 Task: Create a due date automation trigger when advanced on, on the monday after a card is due add dates starting today at 11:00 AM.
Action: Mouse moved to (1256, 106)
Screenshot: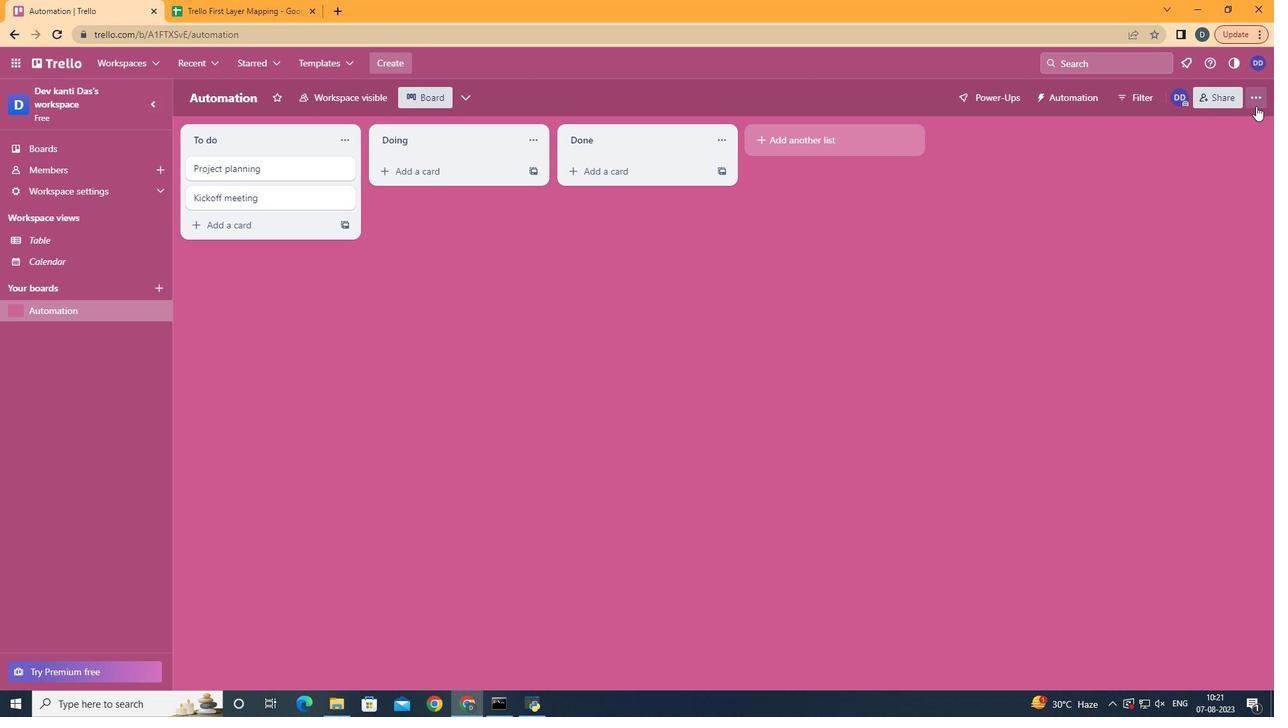 
Action: Mouse pressed left at (1256, 106)
Screenshot: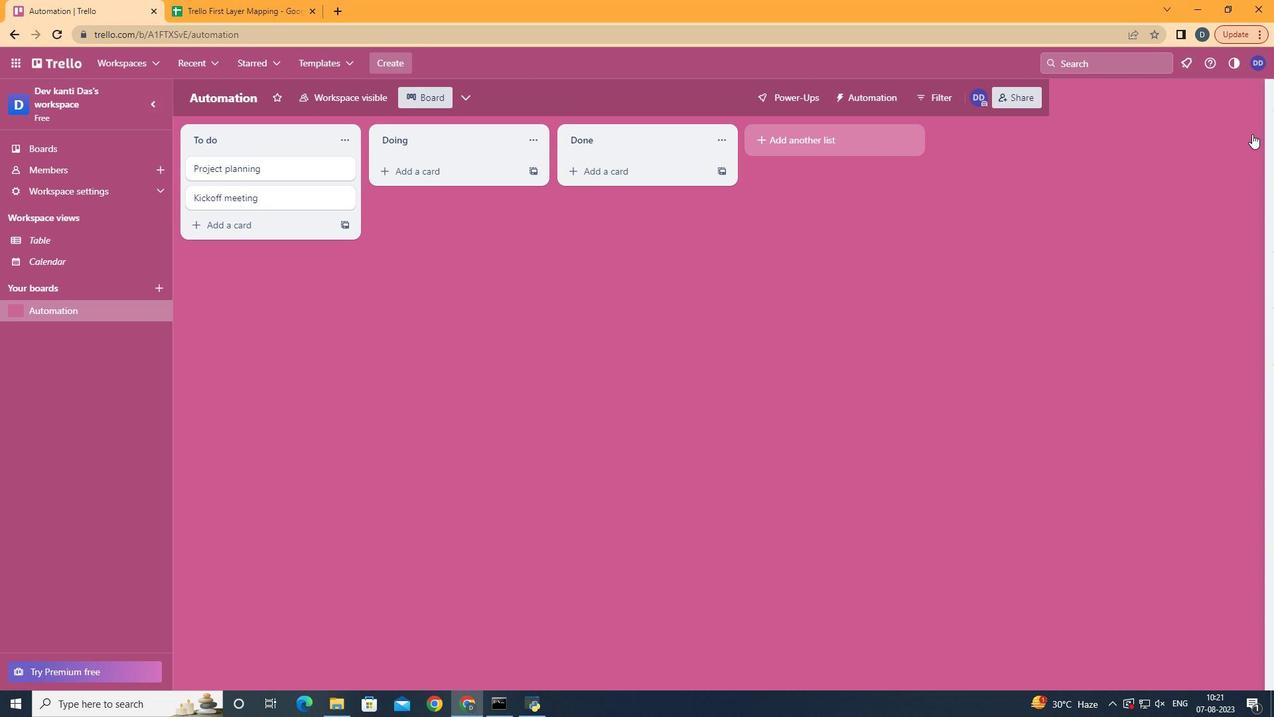 
Action: Mouse moved to (1193, 257)
Screenshot: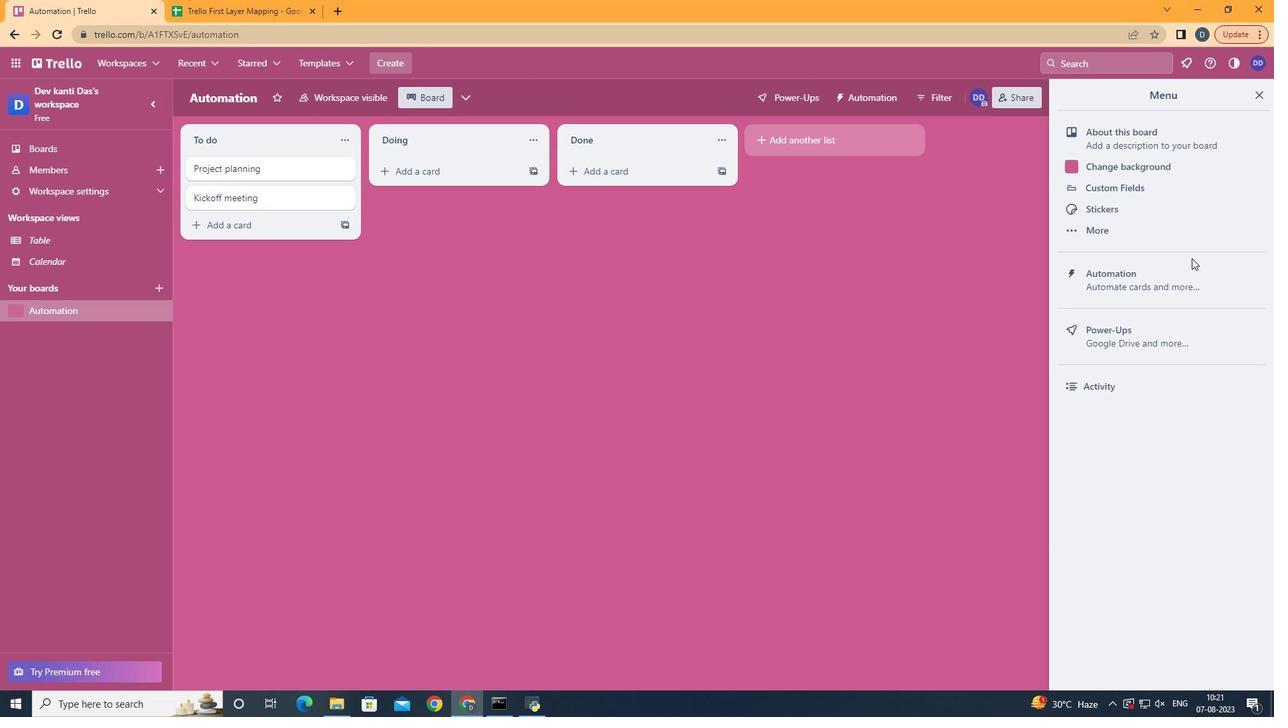 
Action: Mouse pressed left at (1193, 257)
Screenshot: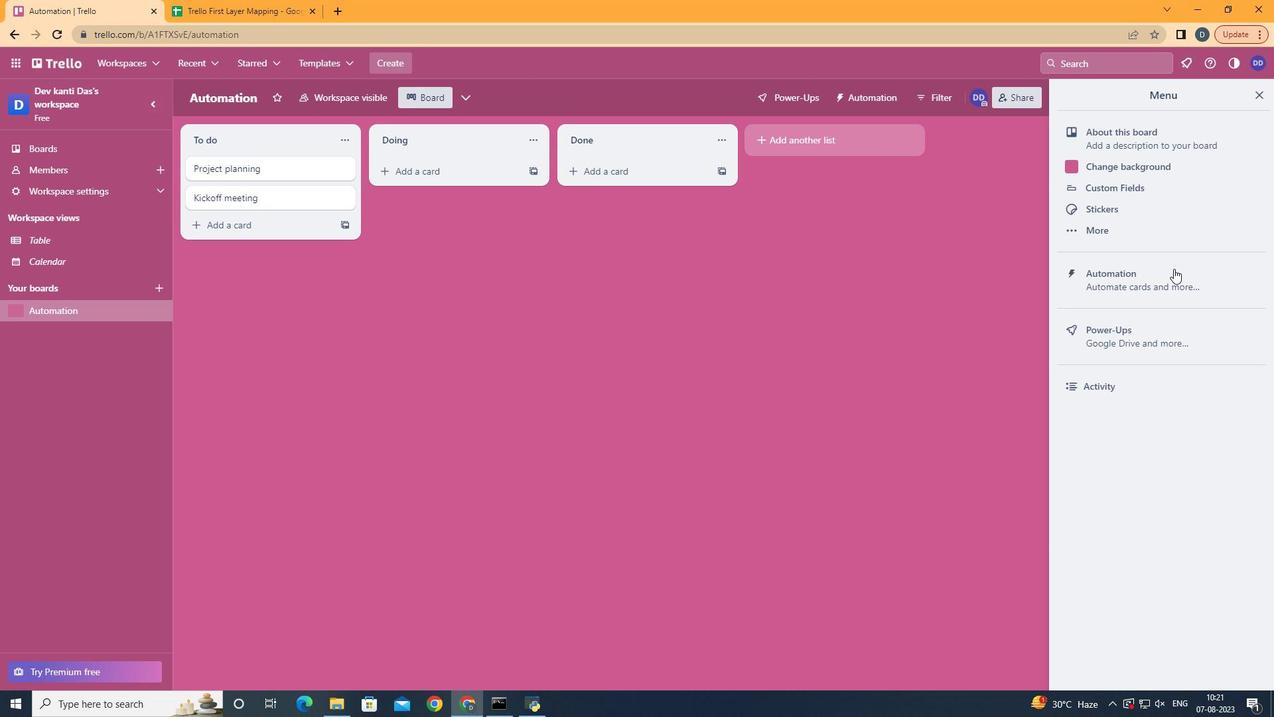 
Action: Mouse moved to (1154, 280)
Screenshot: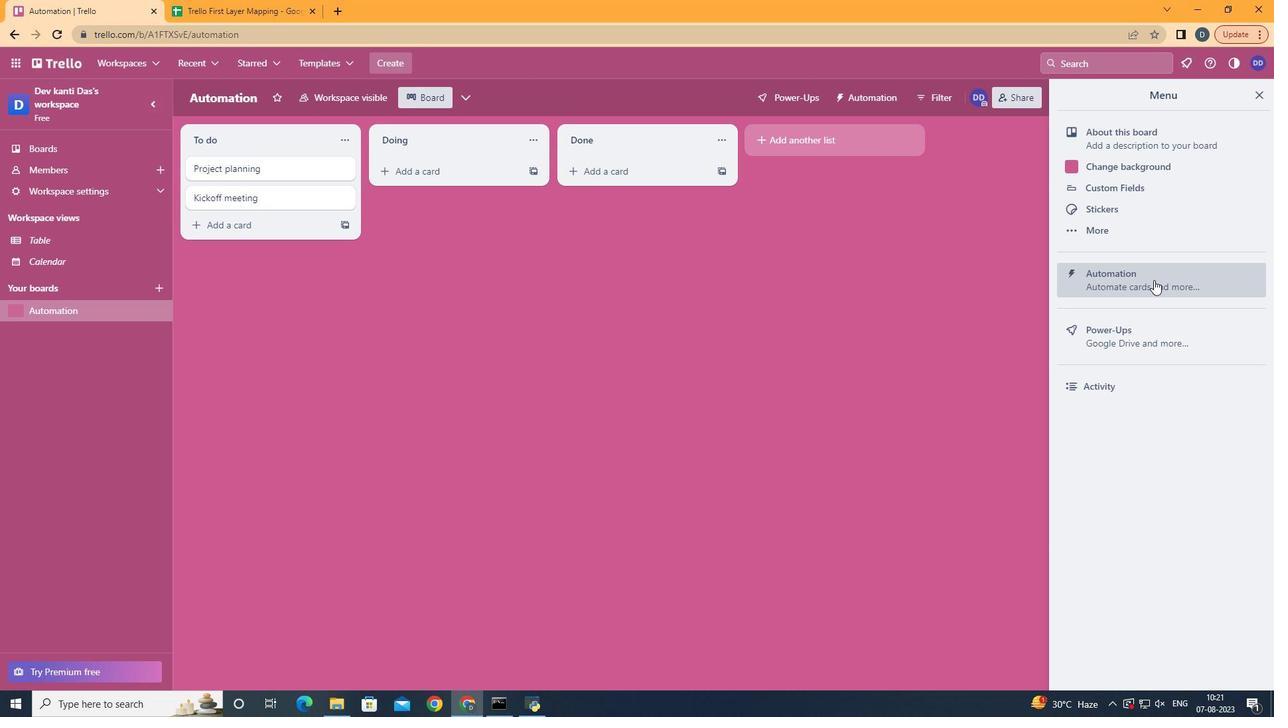 
Action: Mouse pressed left at (1154, 280)
Screenshot: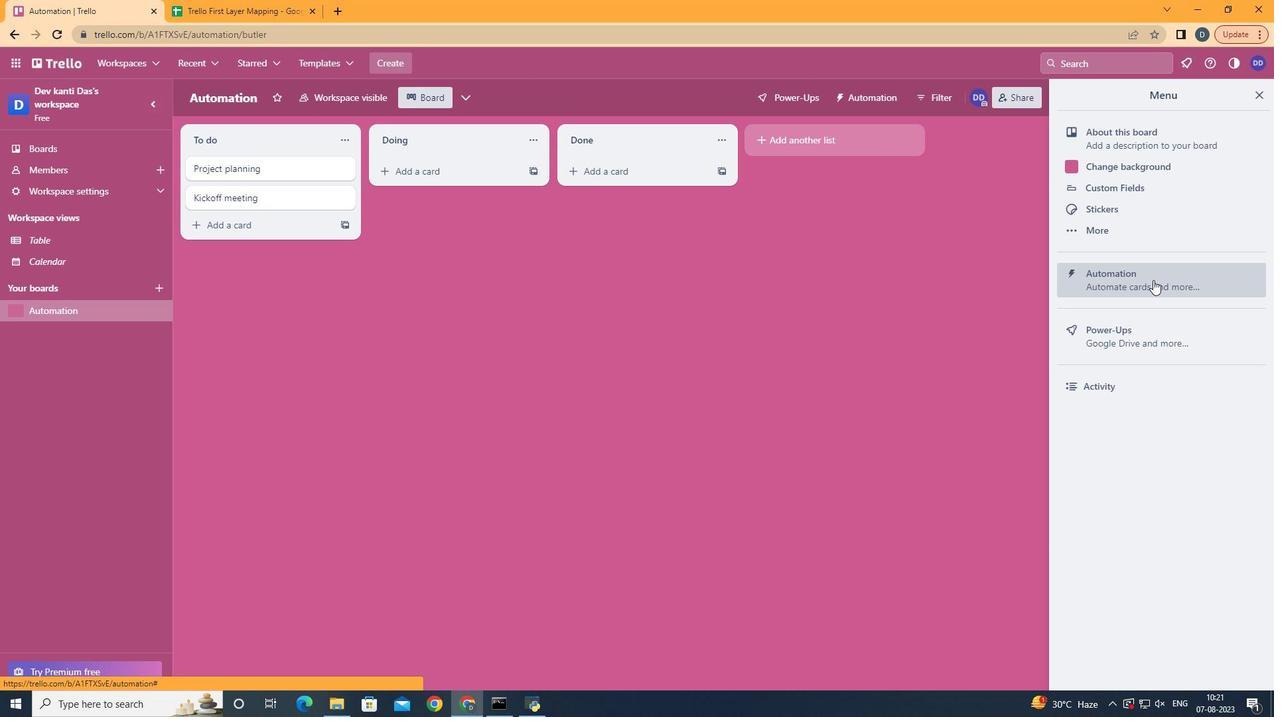 
Action: Mouse moved to (282, 270)
Screenshot: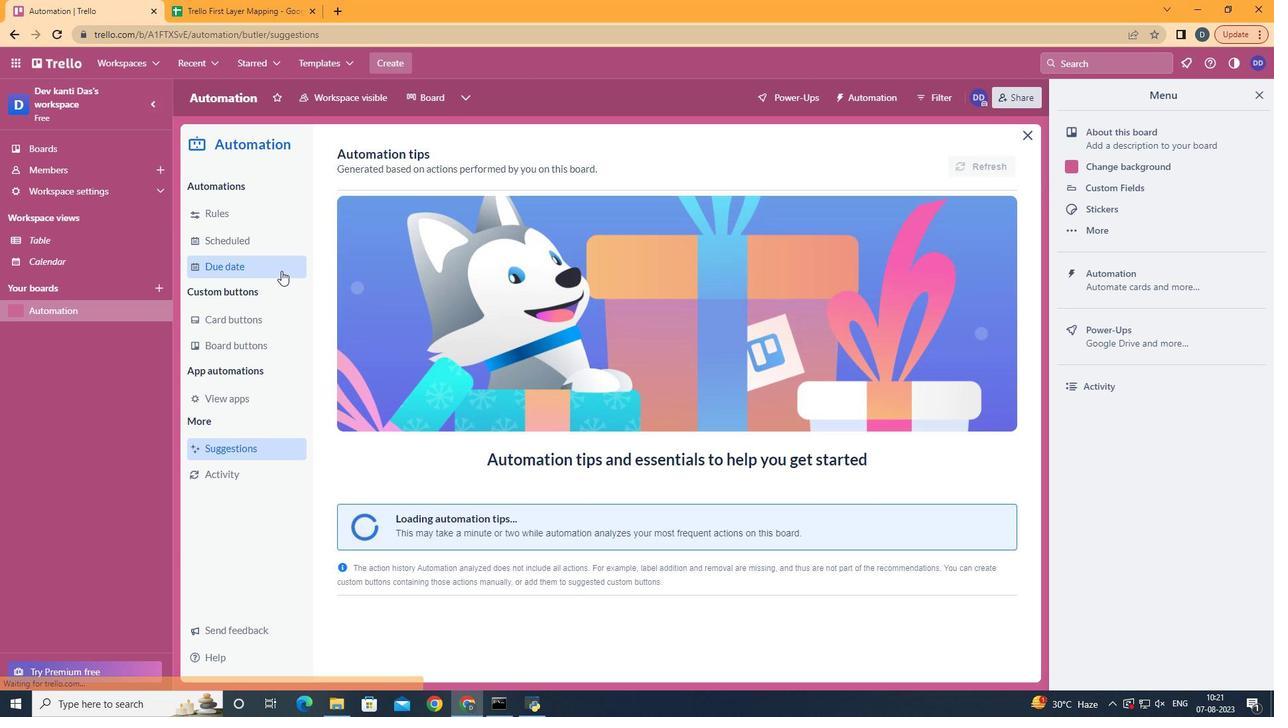 
Action: Mouse pressed left at (282, 270)
Screenshot: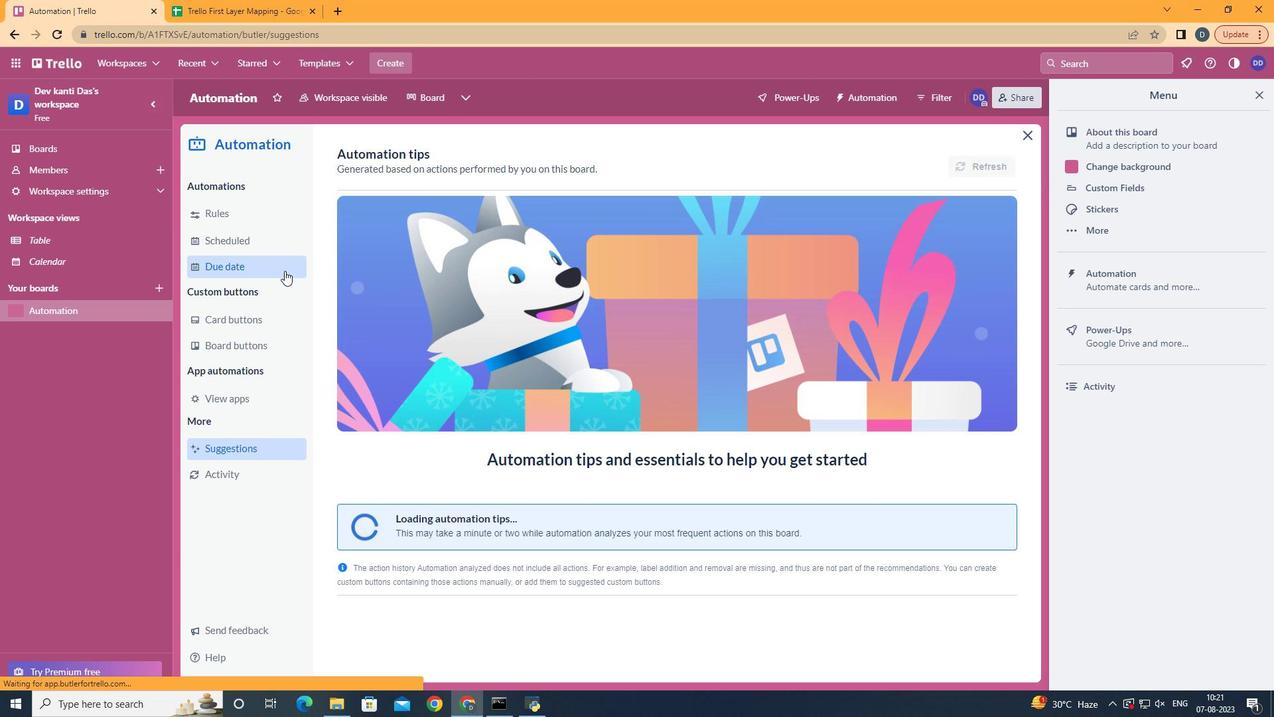 
Action: Mouse moved to (927, 158)
Screenshot: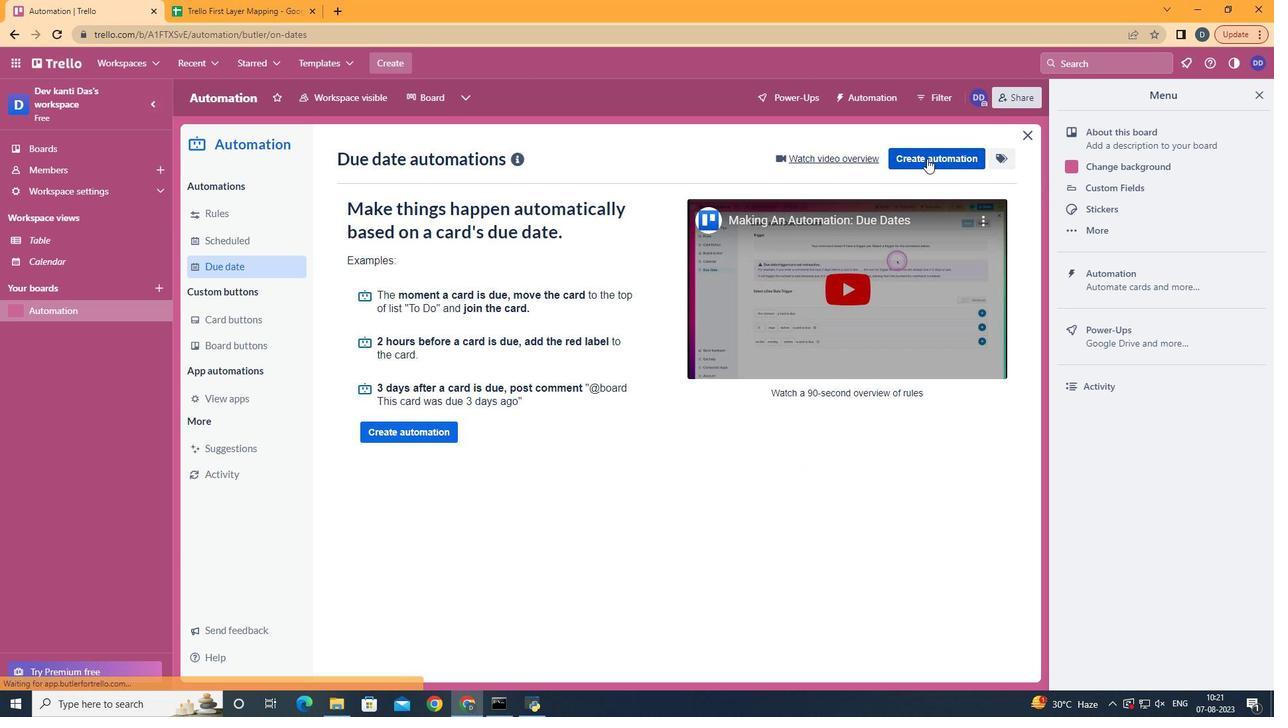 
Action: Mouse pressed left at (927, 158)
Screenshot: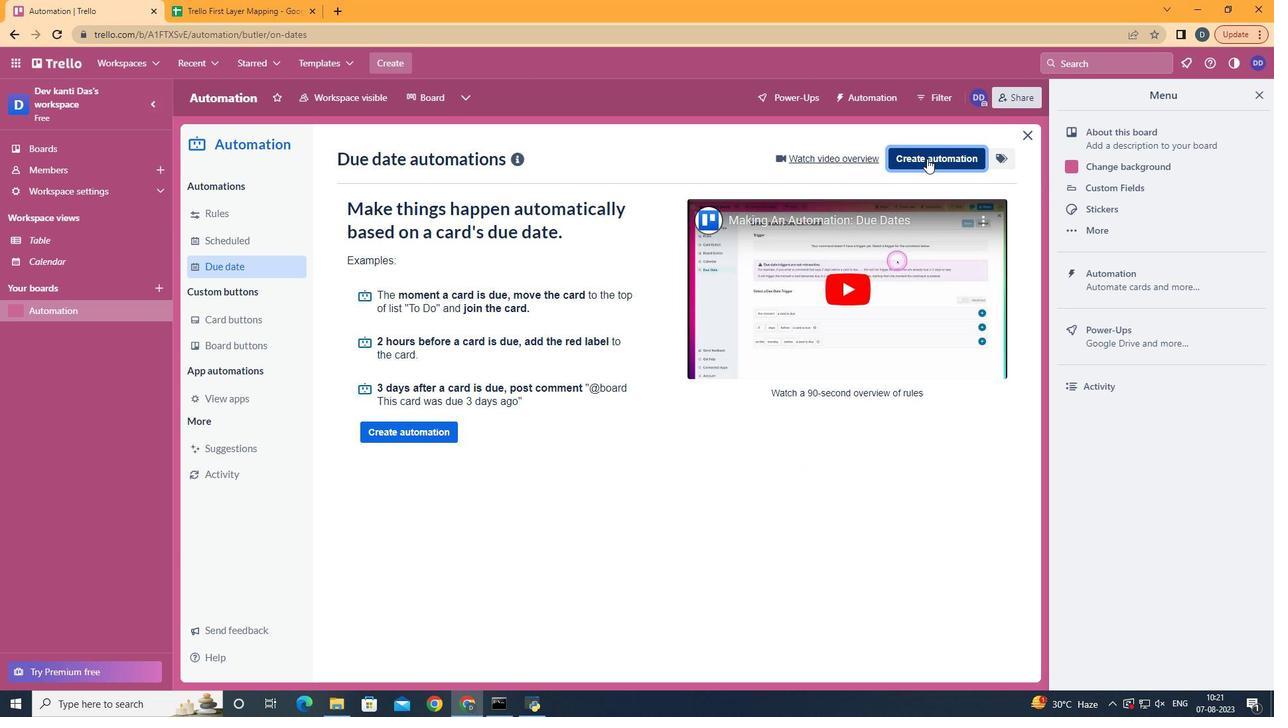 
Action: Mouse moved to (660, 280)
Screenshot: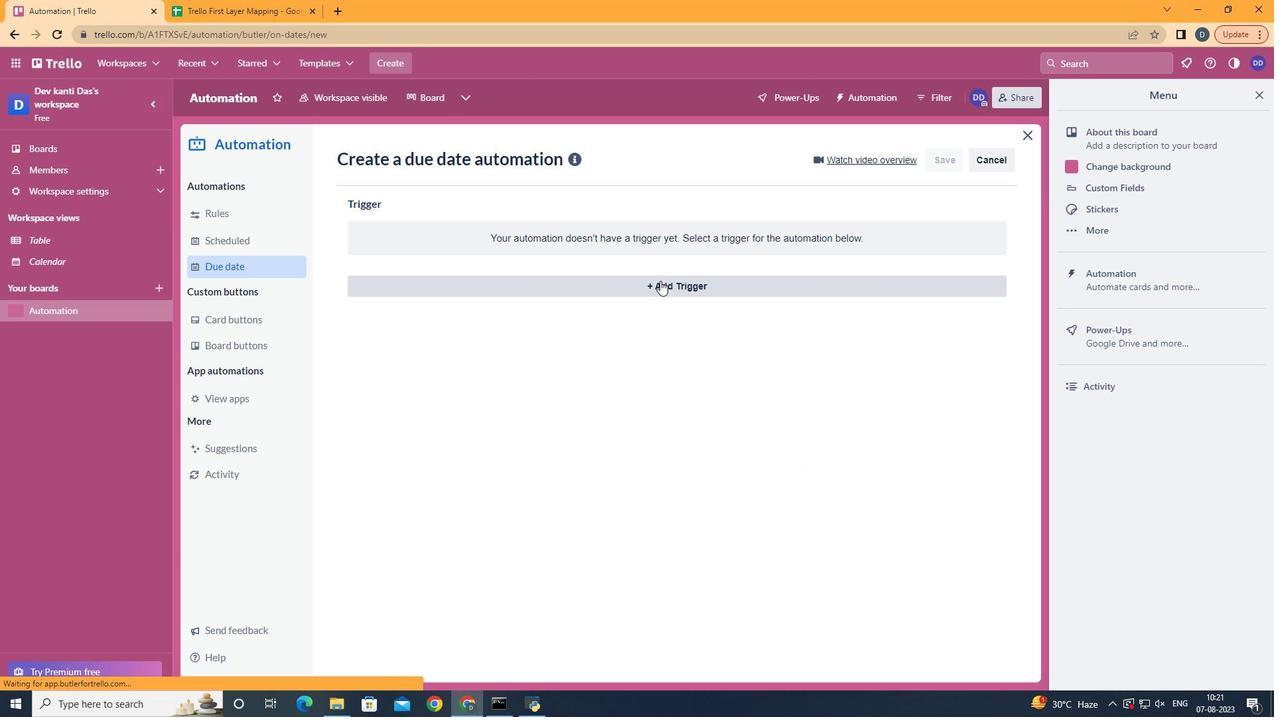 
Action: Mouse pressed left at (660, 280)
Screenshot: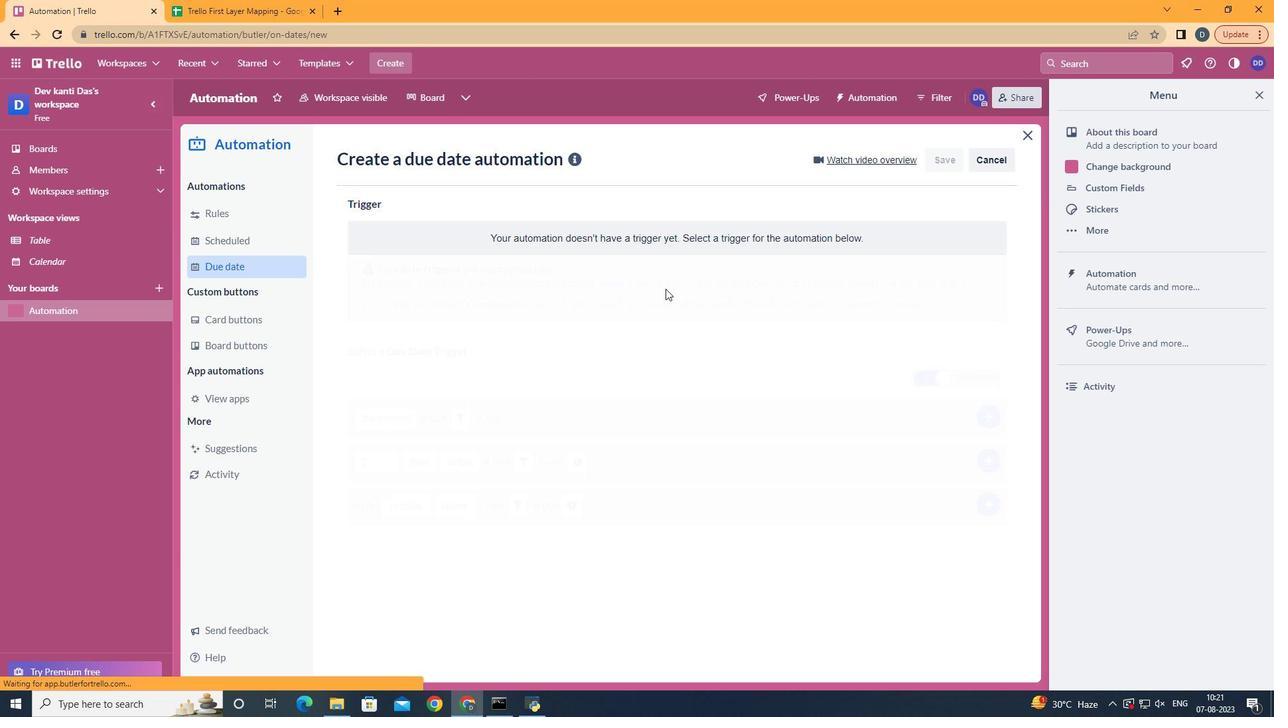 
Action: Mouse moved to (422, 349)
Screenshot: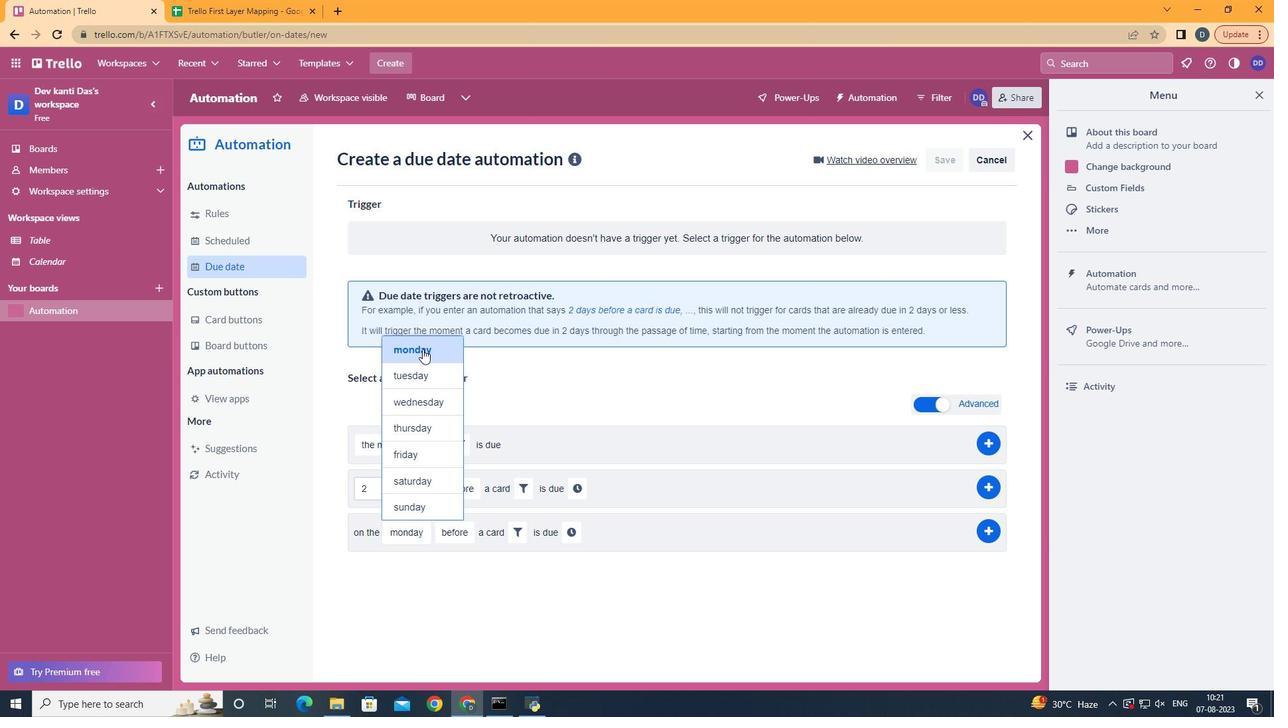 
Action: Mouse pressed left at (422, 349)
Screenshot: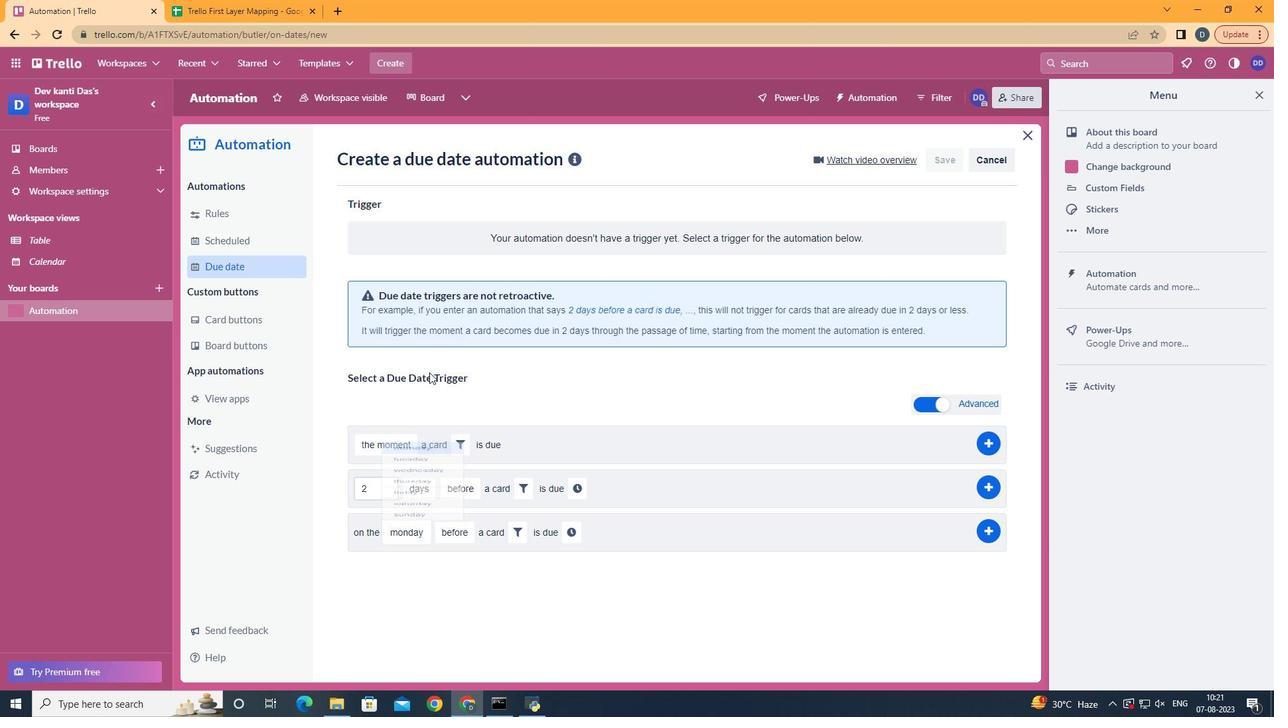 
Action: Mouse moved to (468, 575)
Screenshot: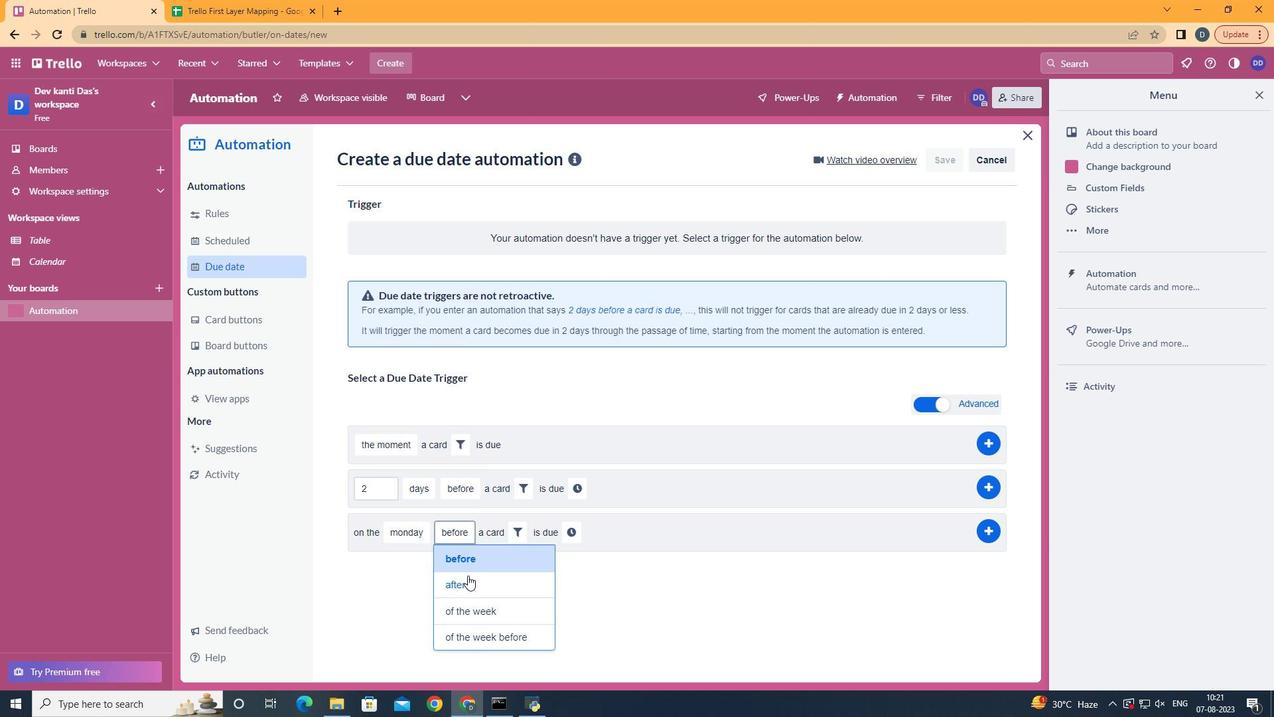 
Action: Mouse pressed left at (468, 575)
Screenshot: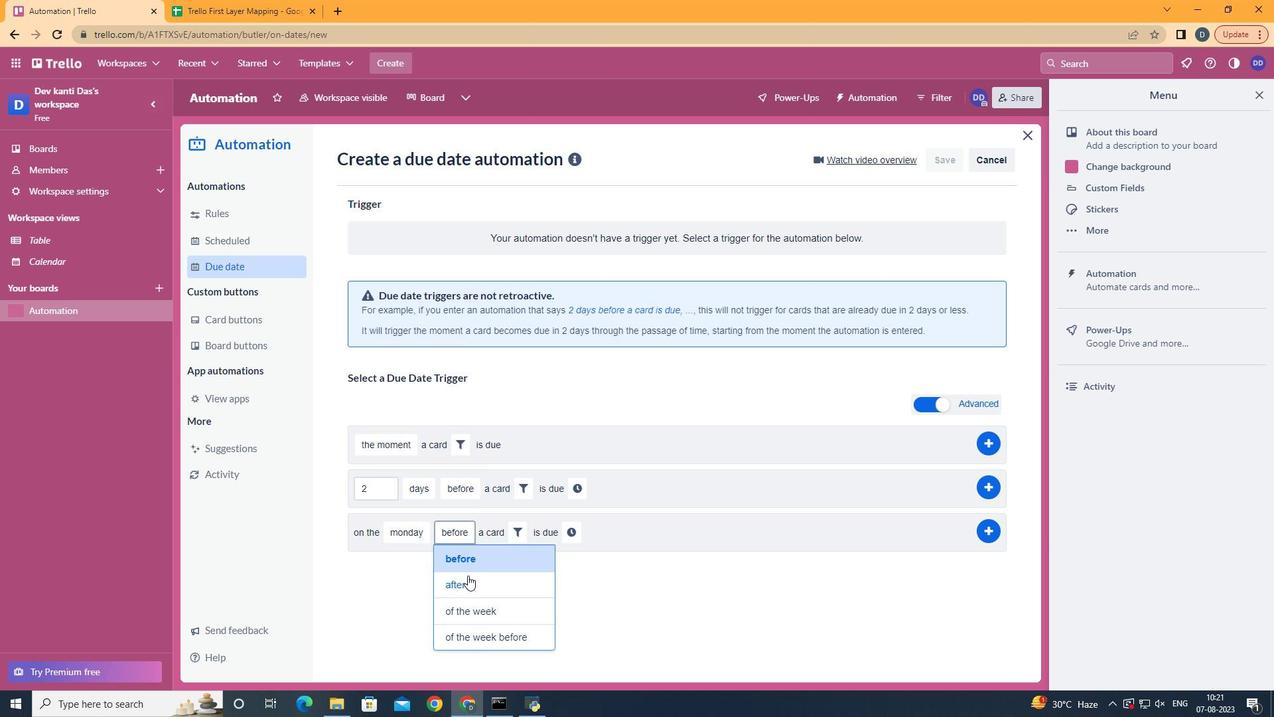 
Action: Mouse moved to (502, 543)
Screenshot: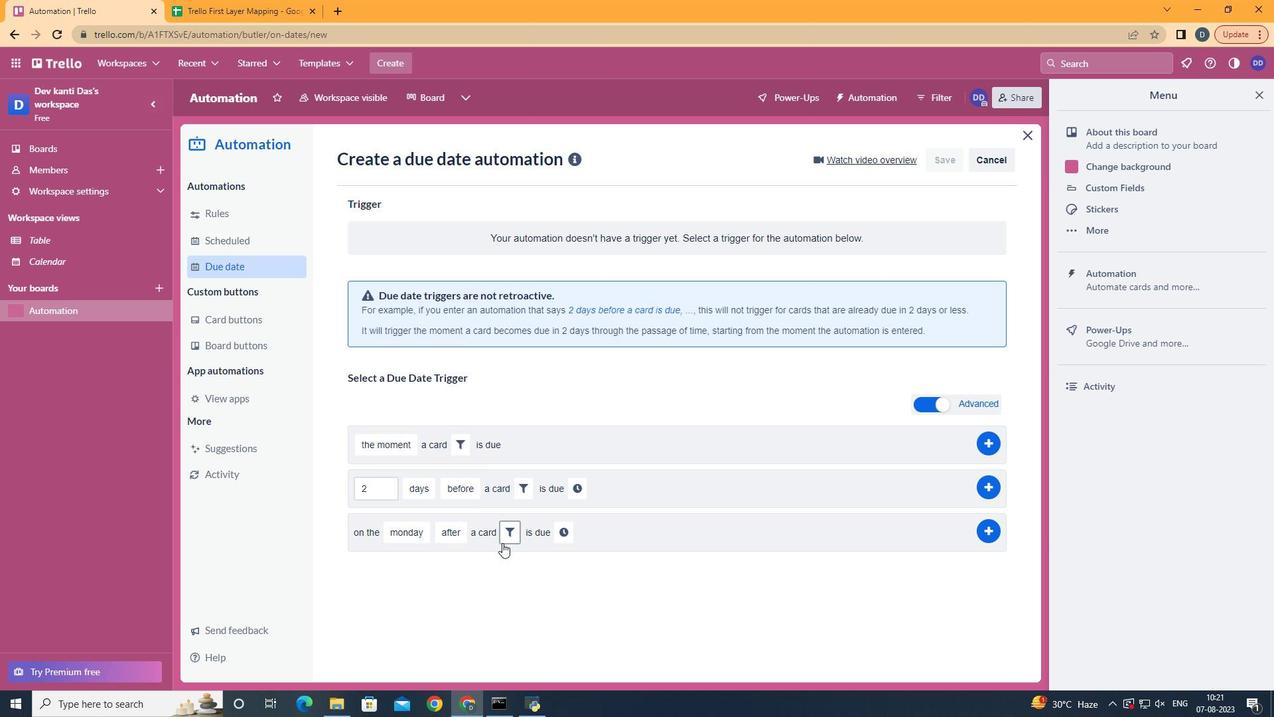 
Action: Mouse pressed left at (502, 543)
Screenshot: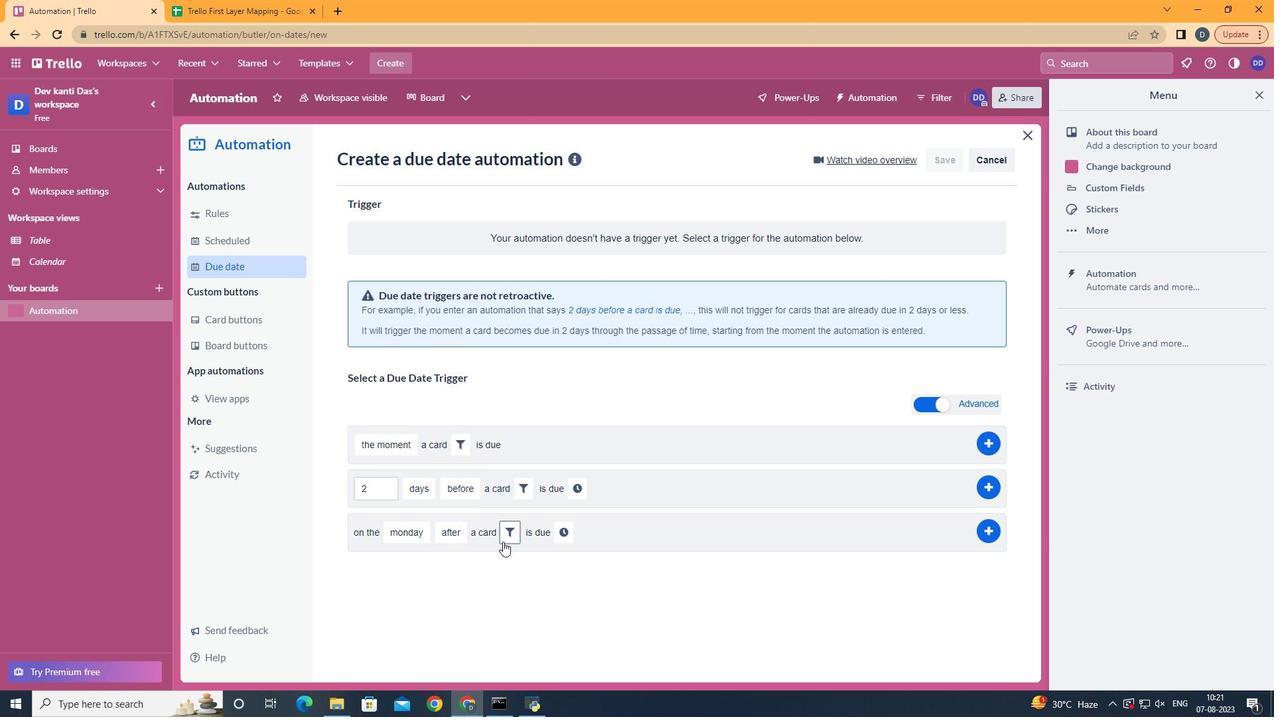 
Action: Mouse moved to (579, 580)
Screenshot: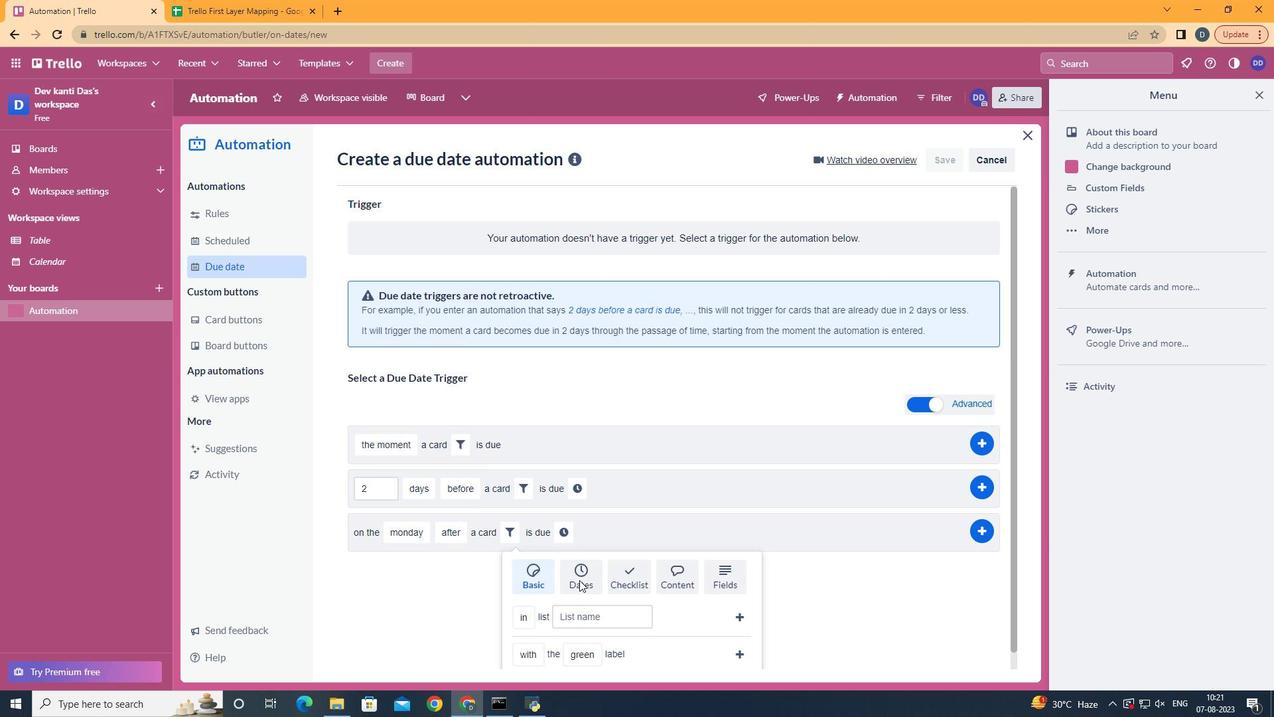 
Action: Mouse pressed left at (579, 580)
Screenshot: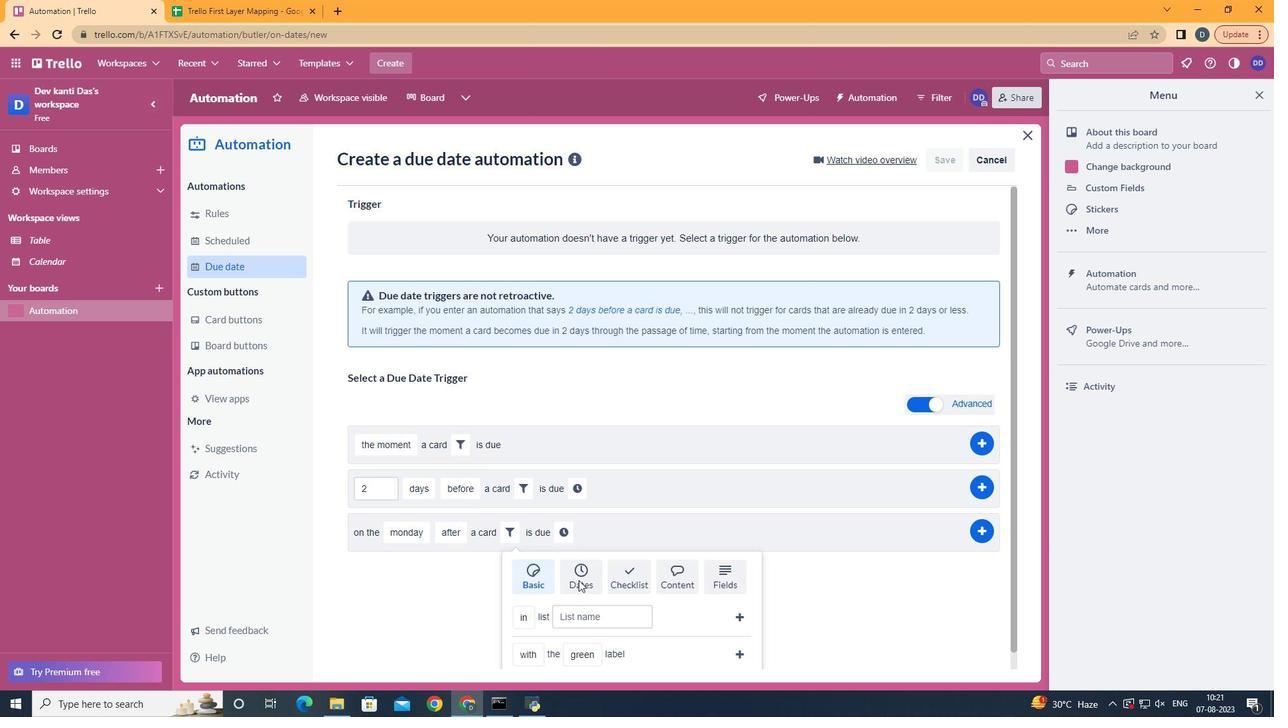 
Action: Mouse moved to (579, 579)
Screenshot: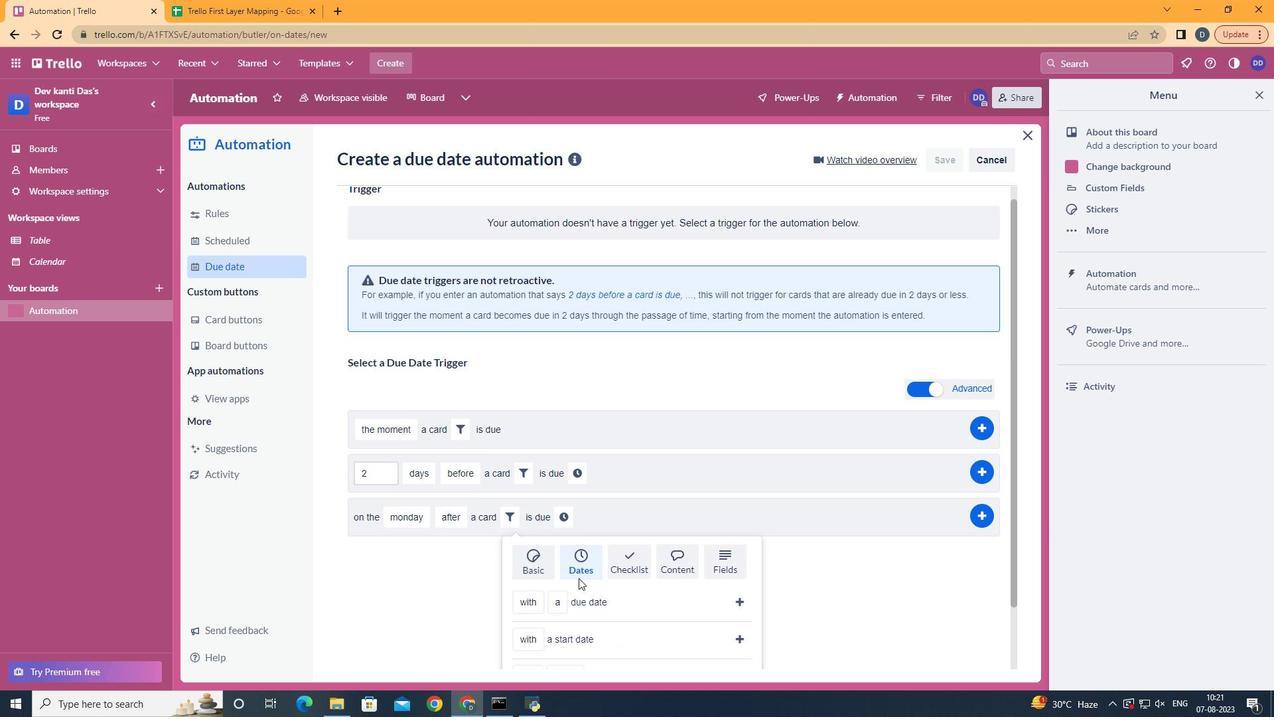 
Action: Mouse scrolled (579, 579) with delta (0, 0)
Screenshot: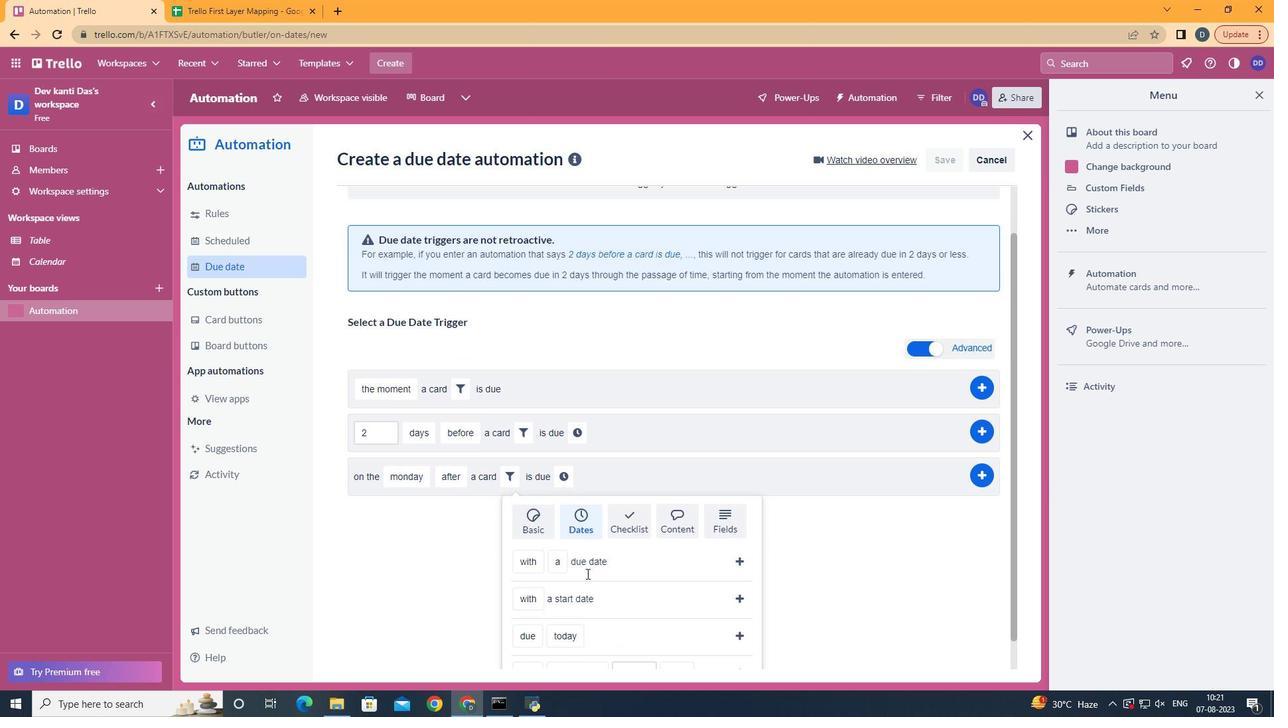 
Action: Mouse scrolled (579, 579) with delta (0, 0)
Screenshot: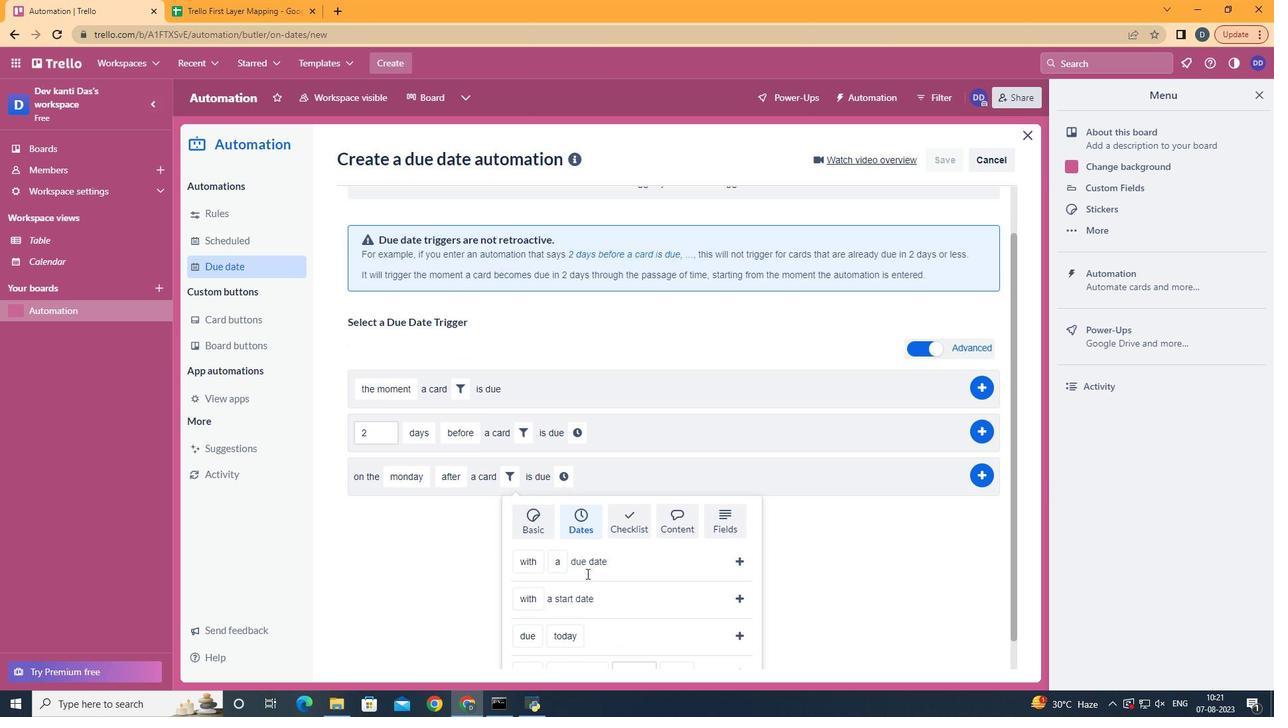 
Action: Mouse scrolled (579, 579) with delta (0, 0)
Screenshot: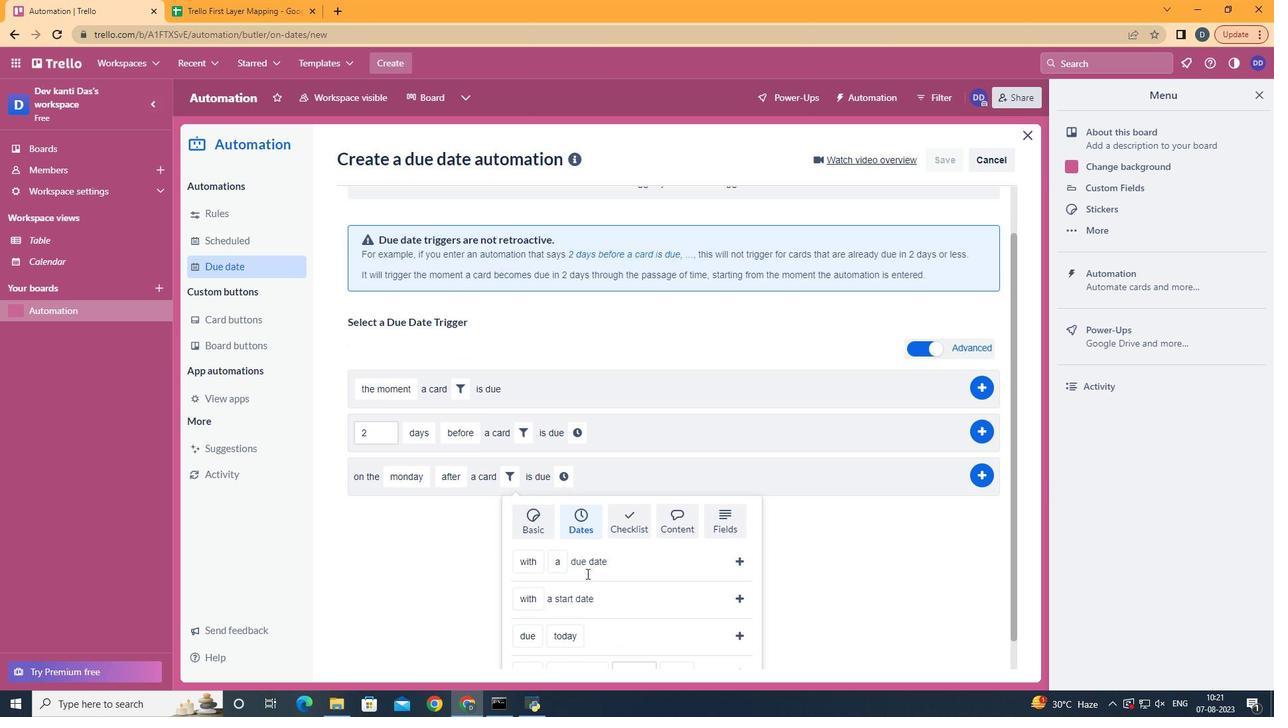 
Action: Mouse scrolled (579, 579) with delta (0, 0)
Screenshot: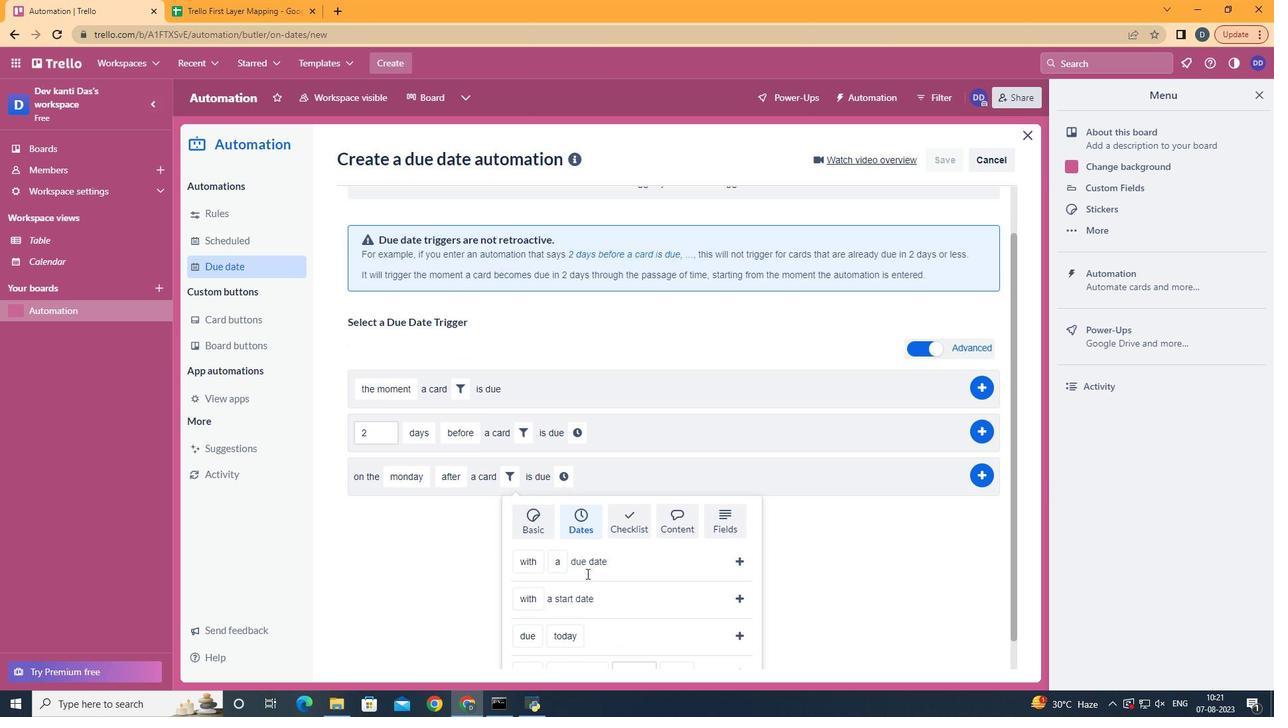 
Action: Mouse scrolled (579, 579) with delta (0, 0)
Screenshot: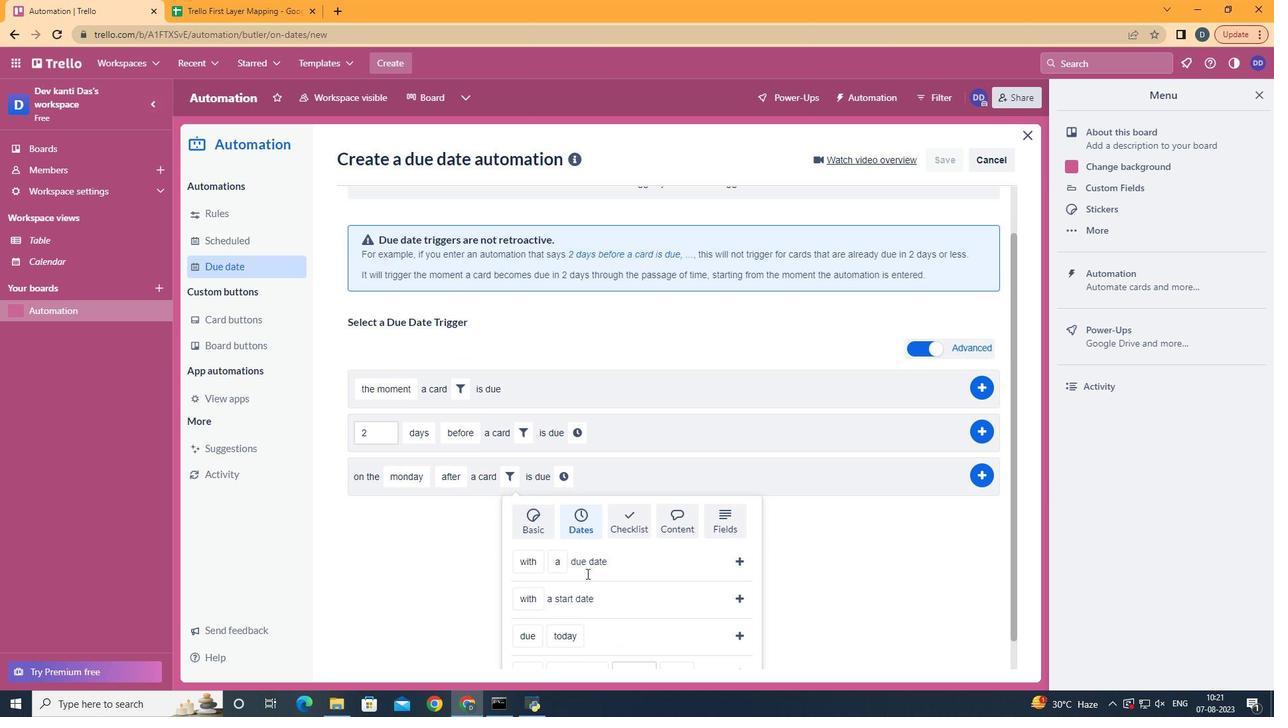 
Action: Mouse moved to (543, 553)
Screenshot: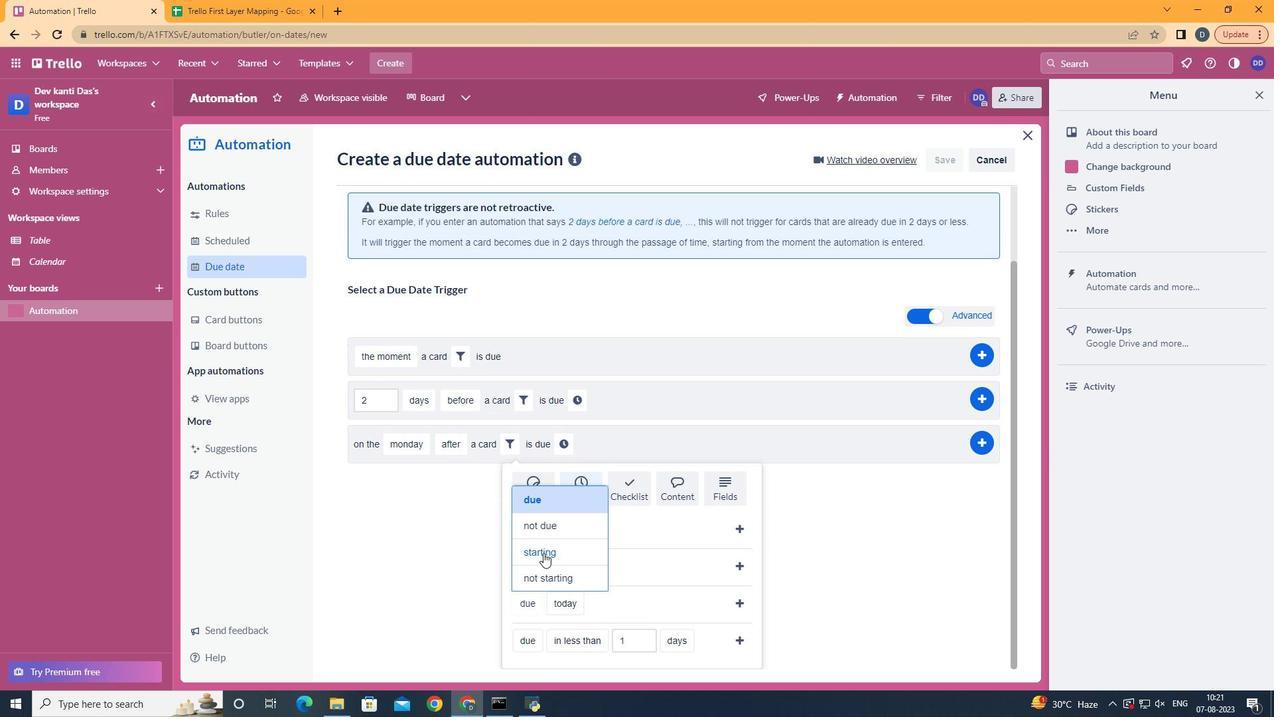 
Action: Mouse pressed left at (543, 553)
Screenshot: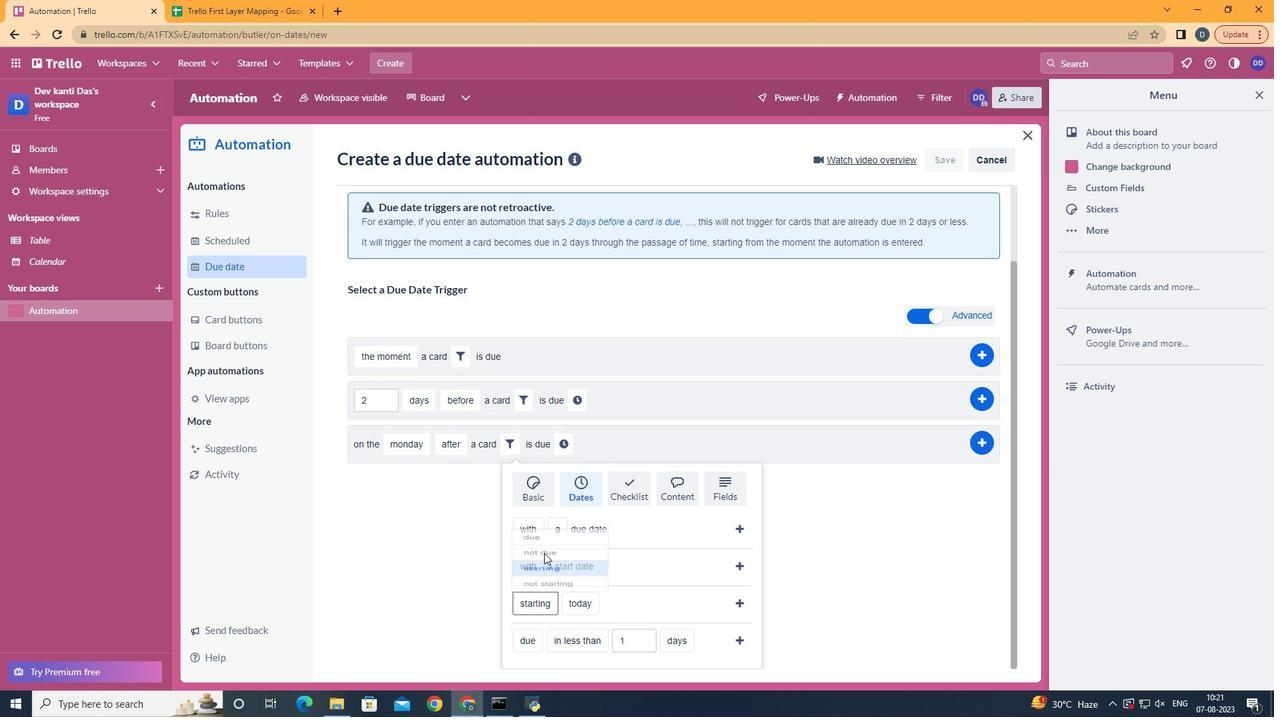 
Action: Mouse moved to (604, 448)
Screenshot: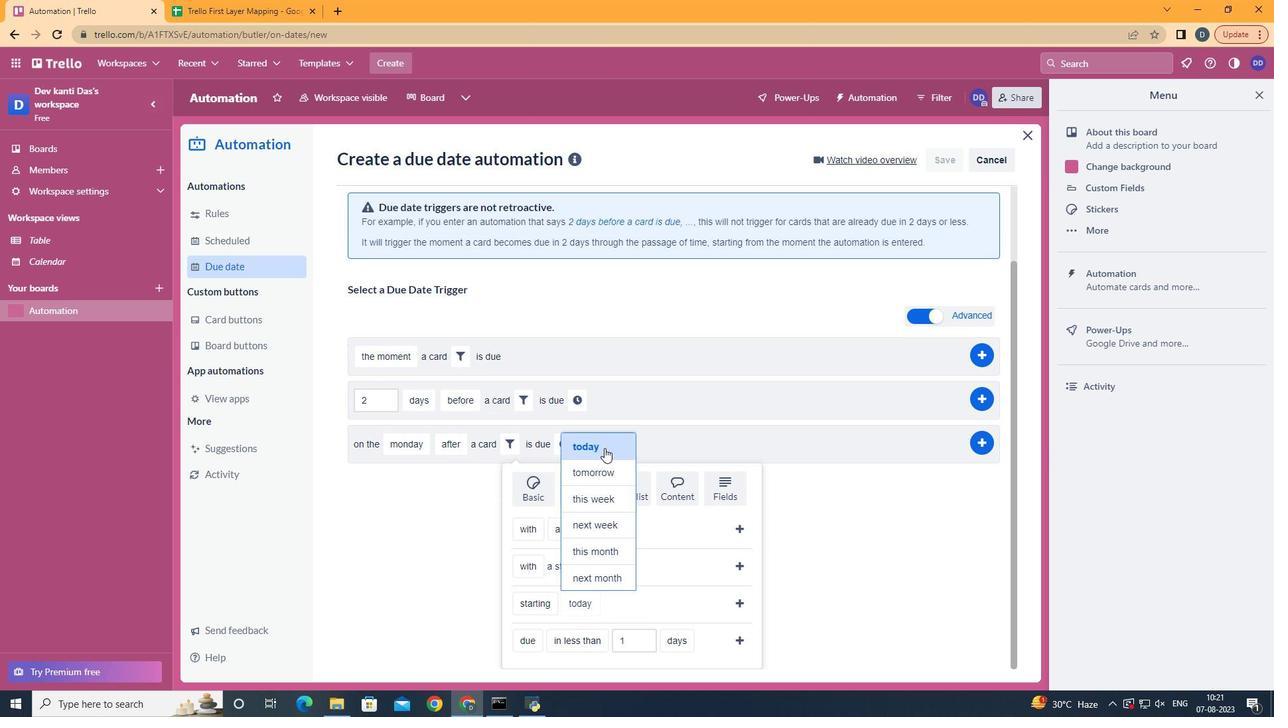 
Action: Mouse pressed left at (604, 448)
Screenshot: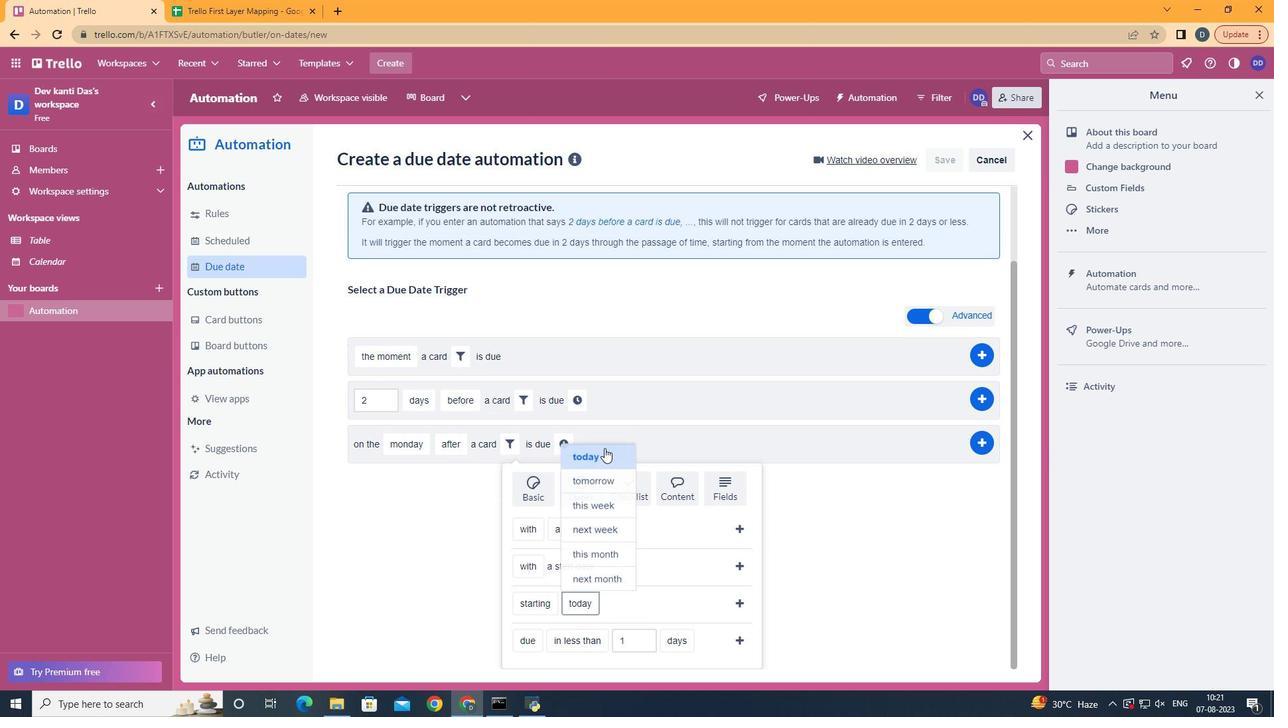 
Action: Mouse moved to (745, 596)
Screenshot: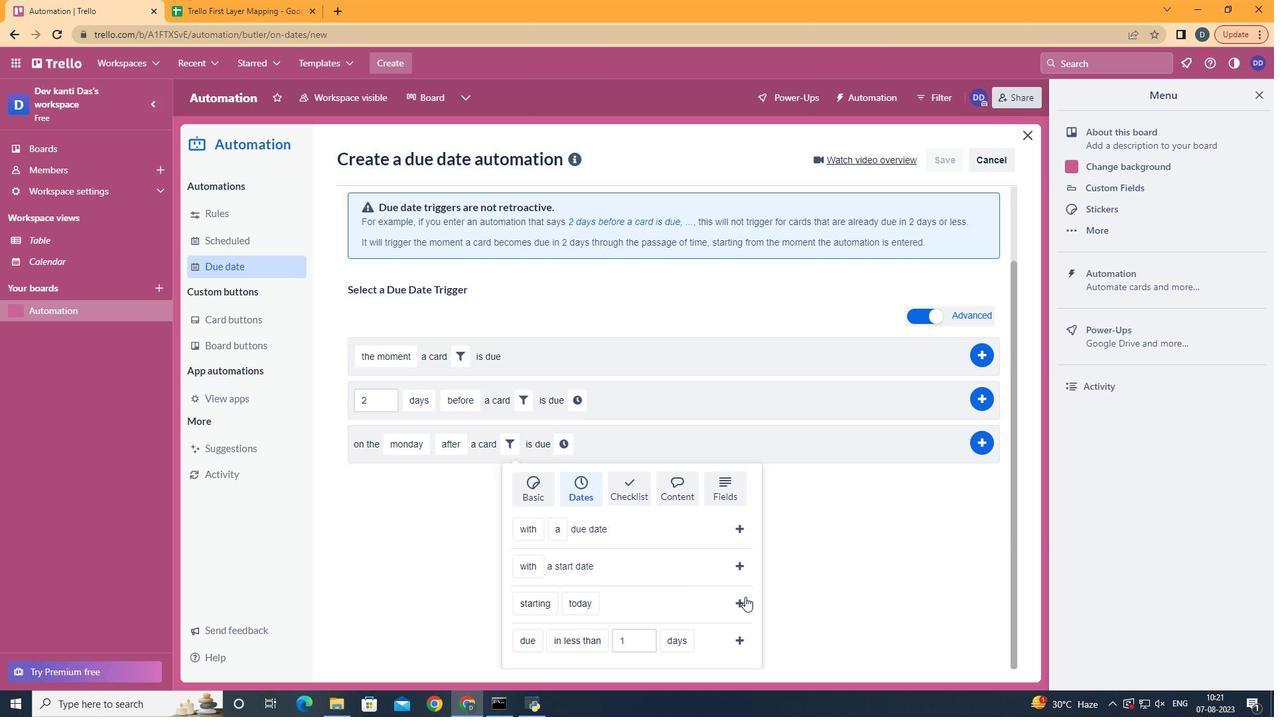 
Action: Mouse pressed left at (745, 596)
Screenshot: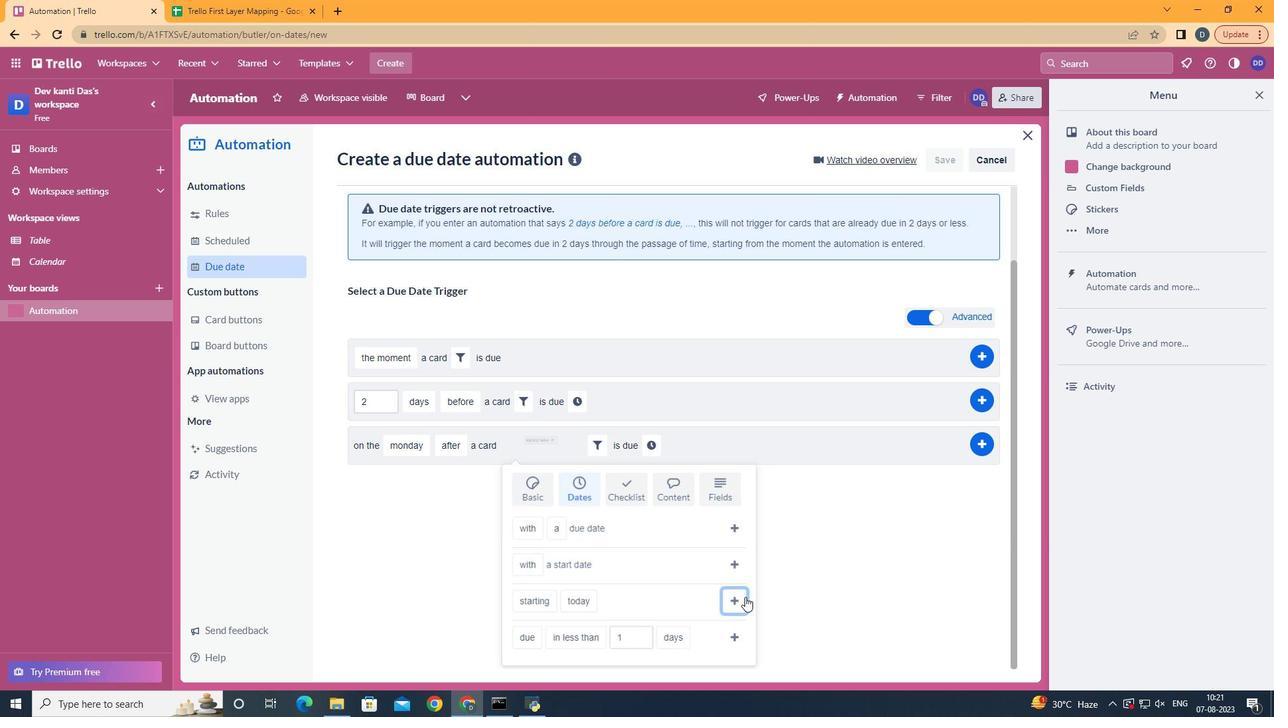 
Action: Mouse moved to (650, 539)
Screenshot: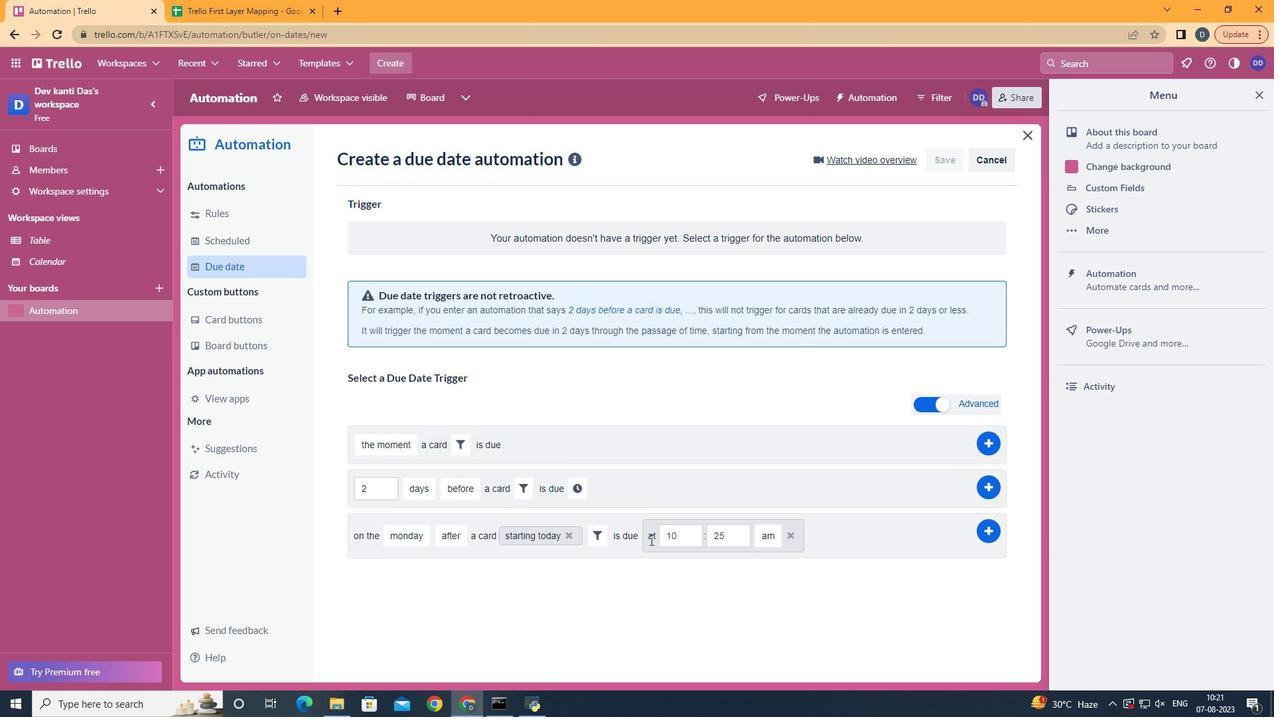 
Action: Mouse pressed left at (650, 539)
Screenshot: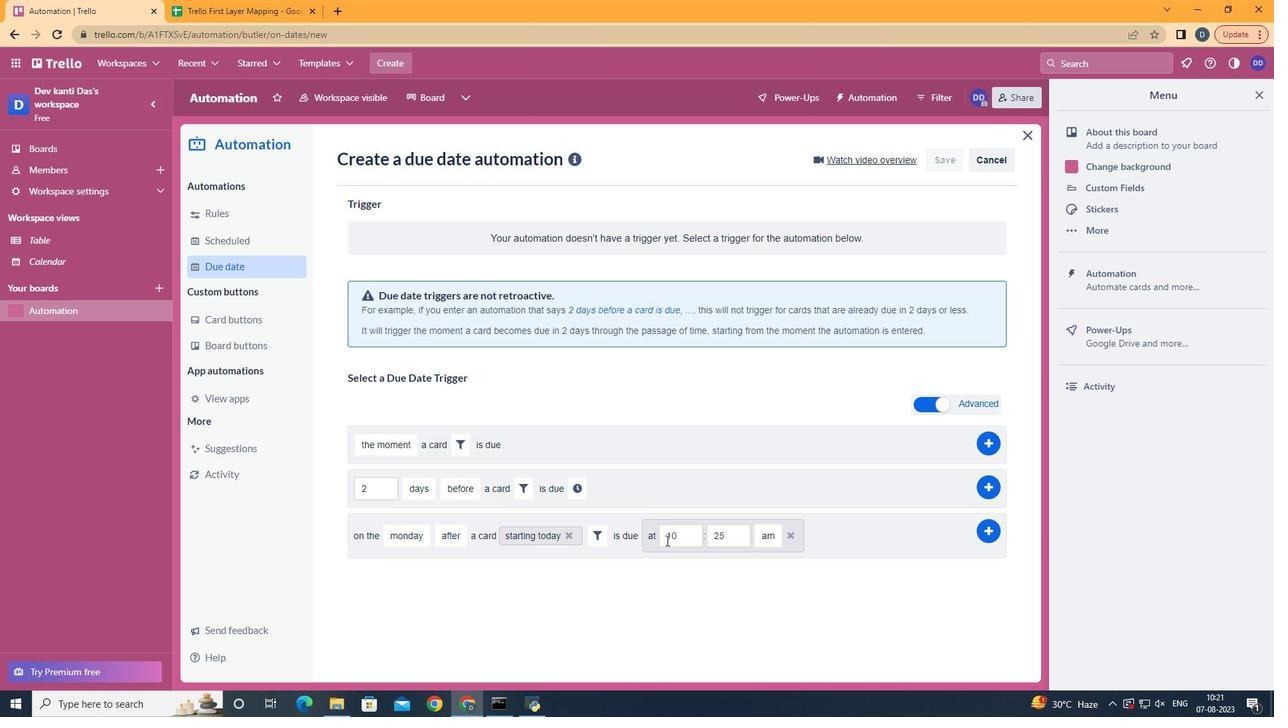 
Action: Mouse moved to (686, 541)
Screenshot: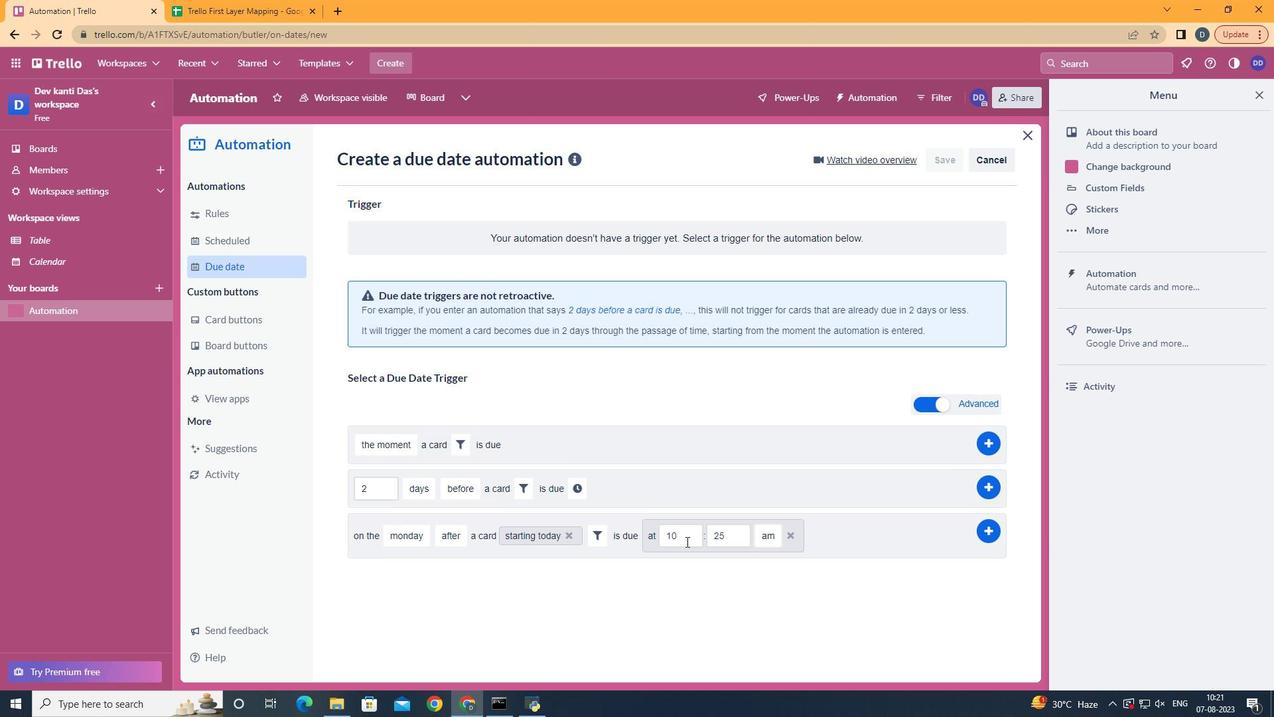 
Action: Mouse pressed left at (686, 541)
Screenshot: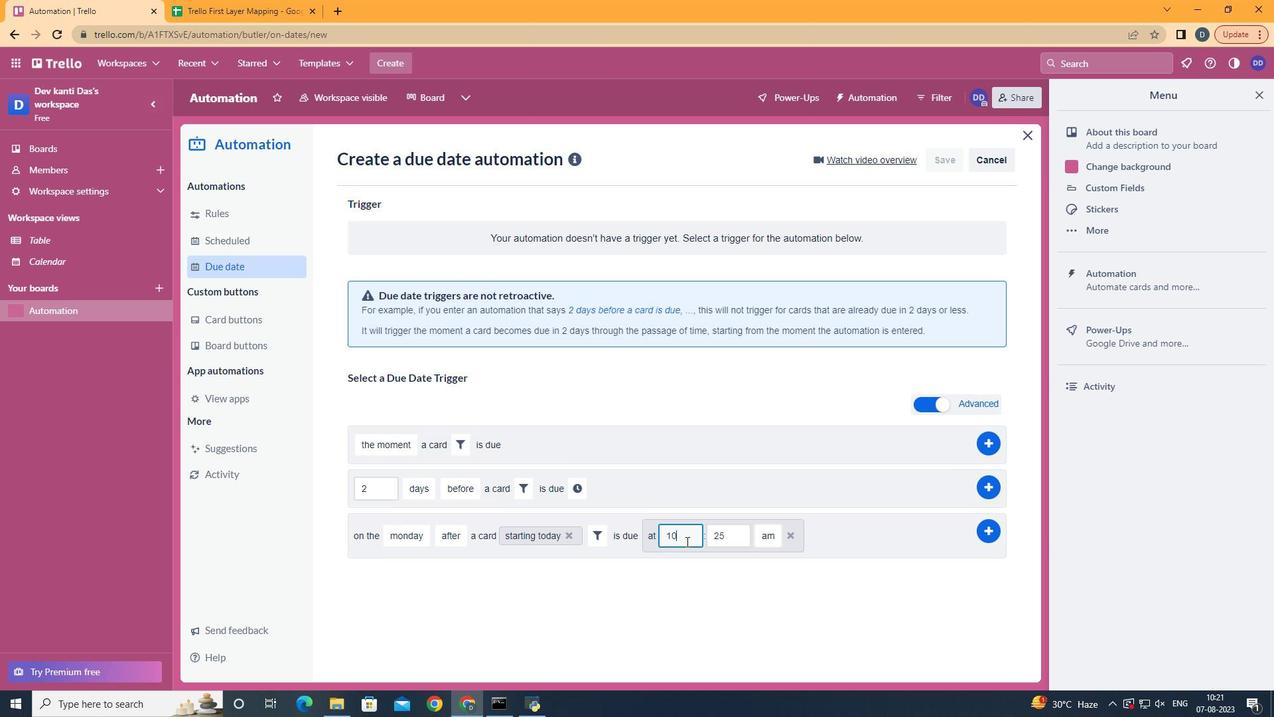 
Action: Key pressed <Key.backspace>1
Screenshot: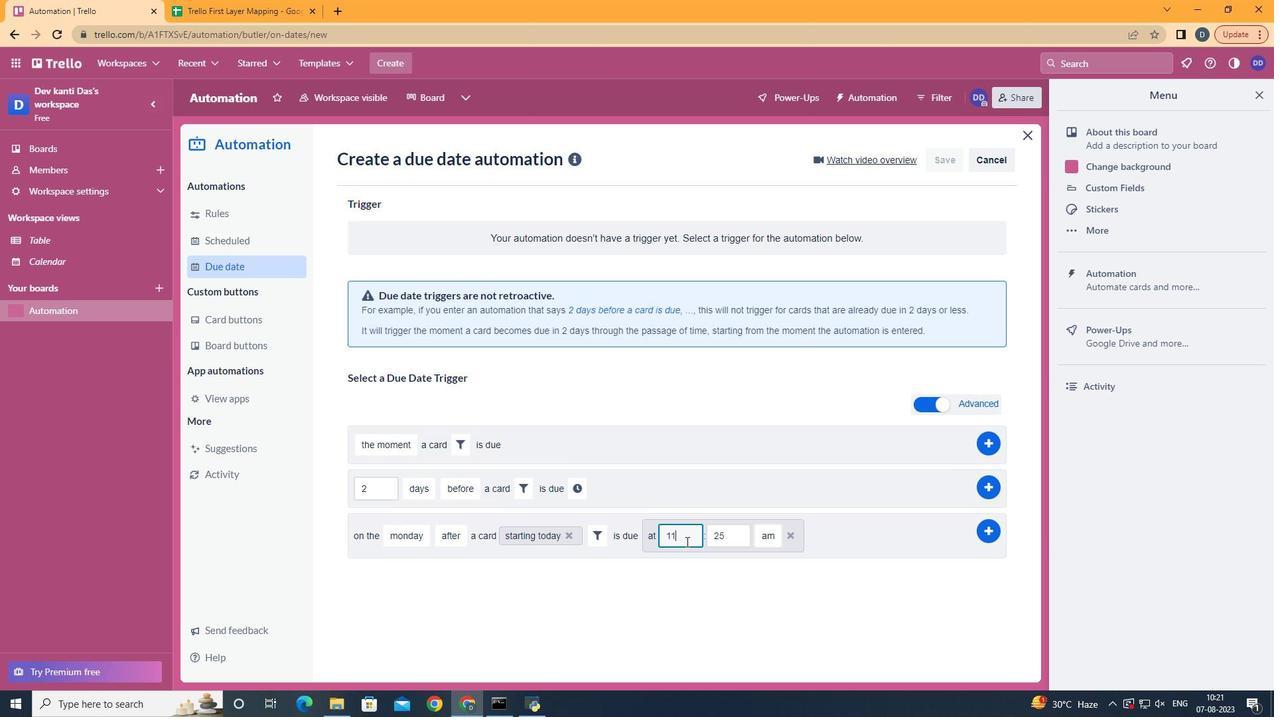 
Action: Mouse moved to (741, 537)
Screenshot: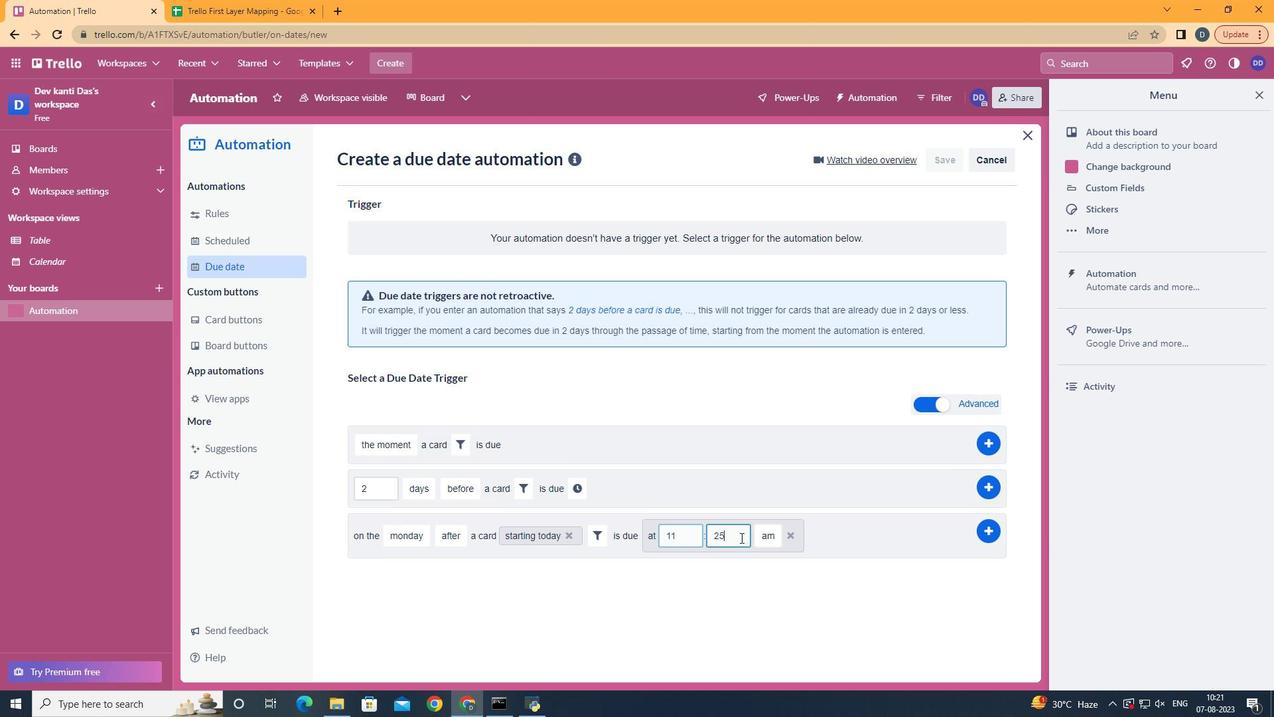 
Action: Mouse pressed left at (741, 537)
Screenshot: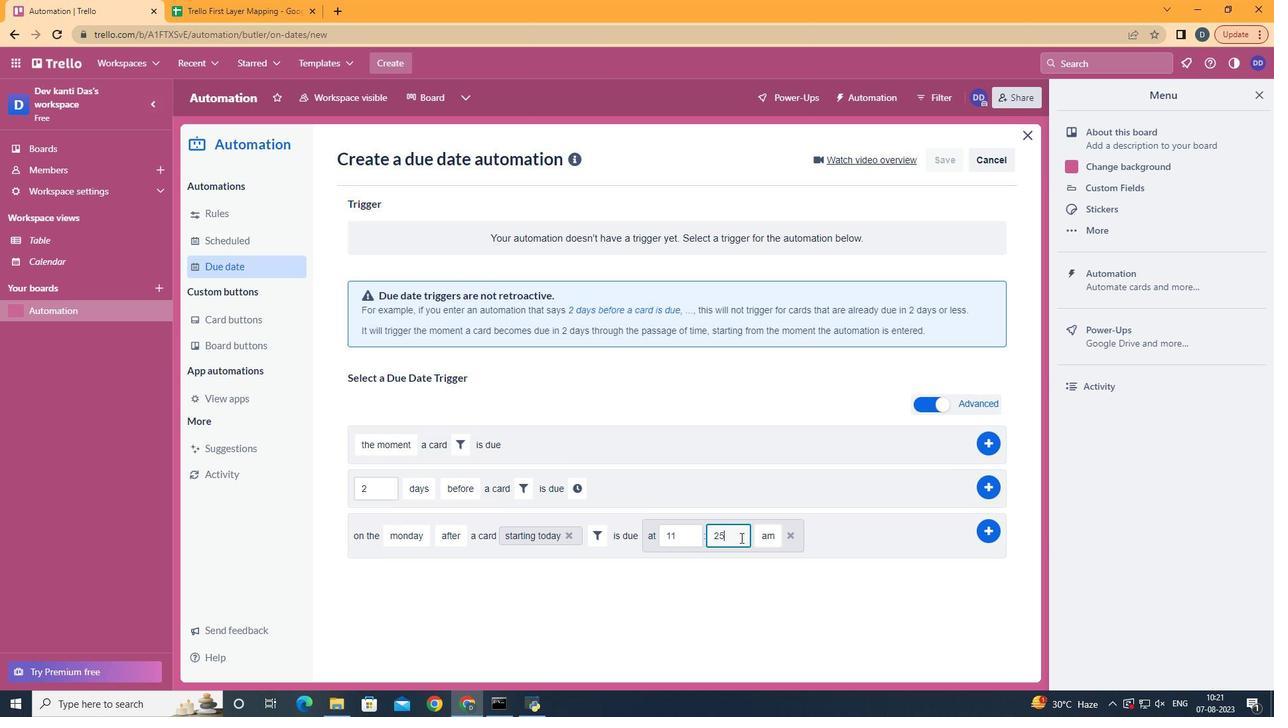 
Action: Mouse moved to (731, 539)
Screenshot: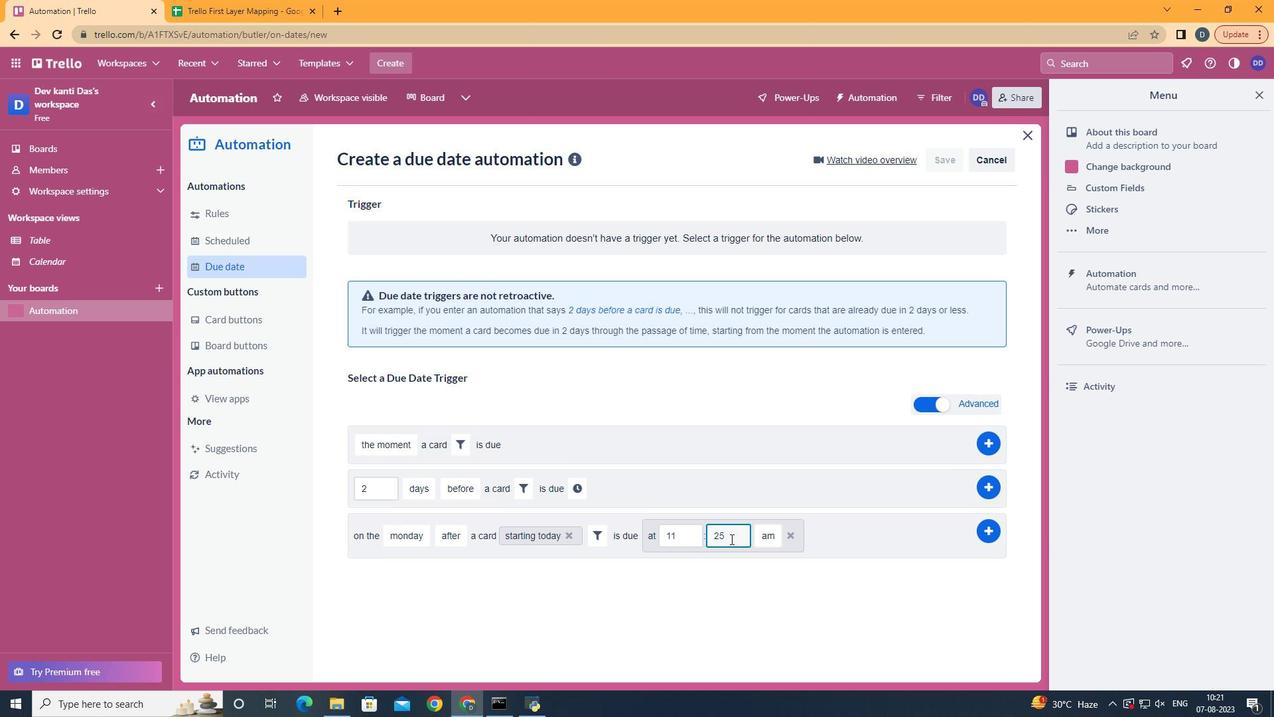 
Action: Key pressed <Key.backspace><Key.backspace>00
Screenshot: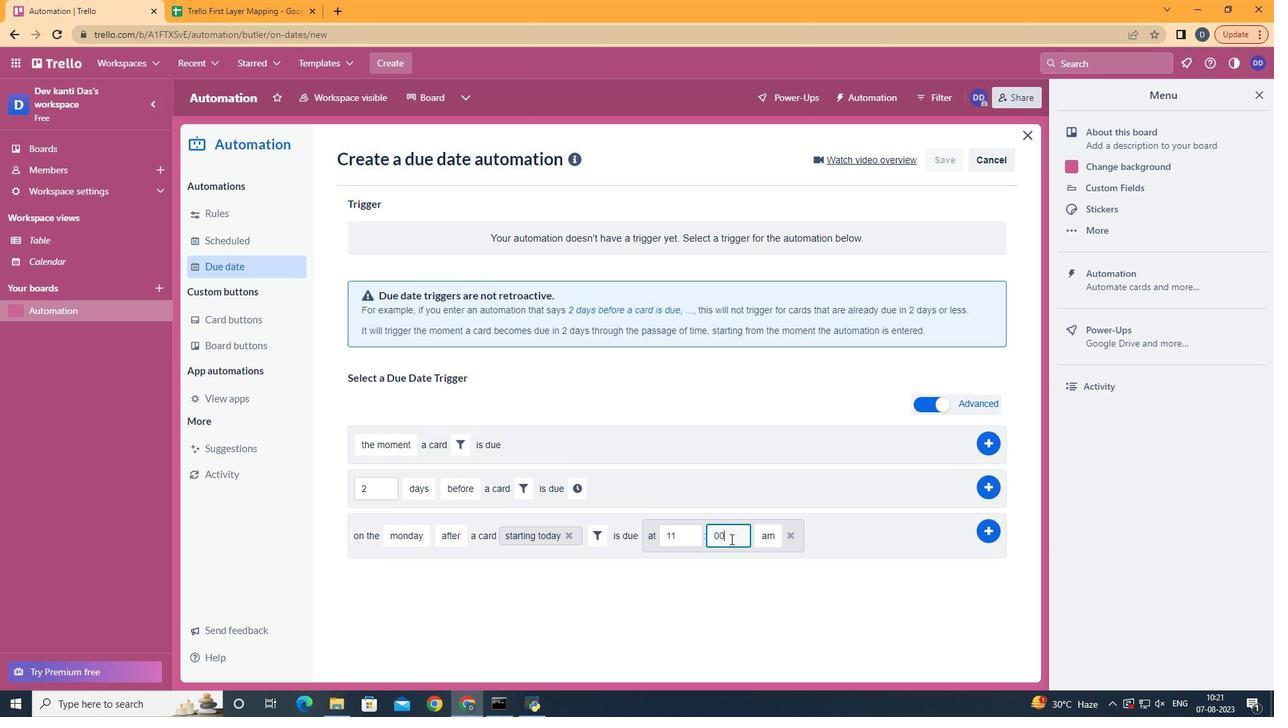 
Action: Mouse moved to (994, 527)
Screenshot: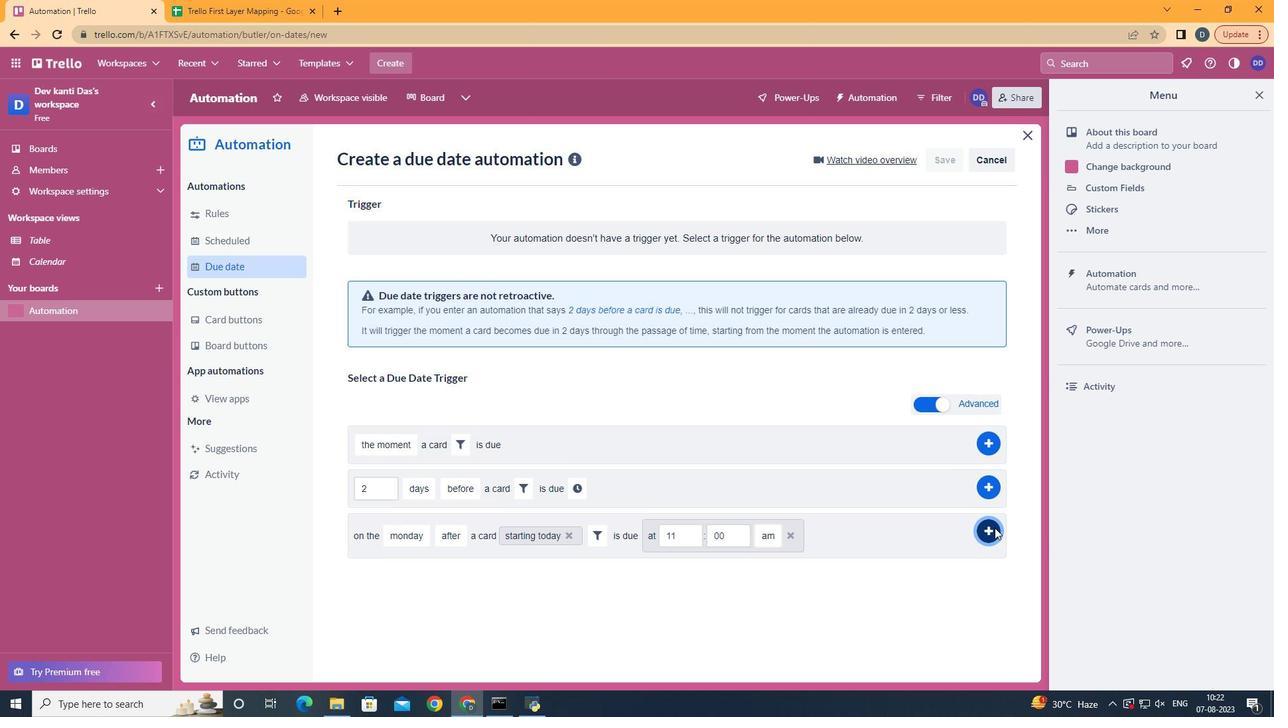 
Action: Mouse pressed left at (994, 527)
Screenshot: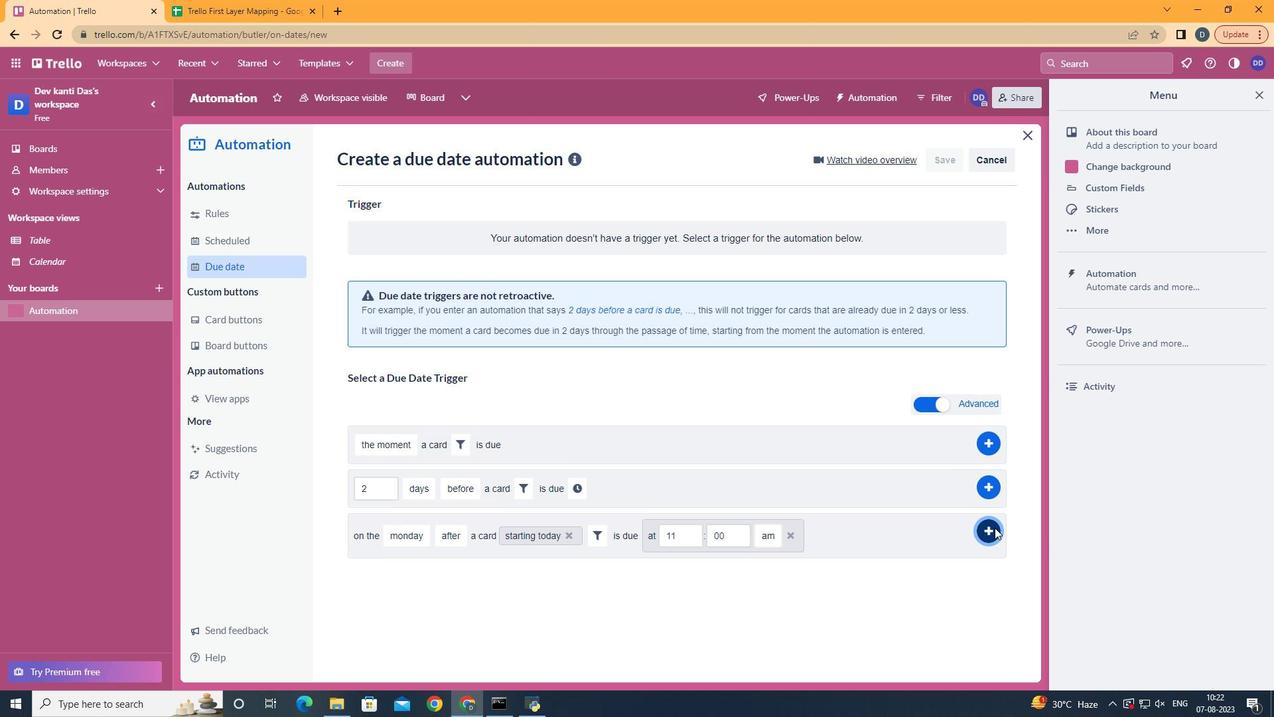 
Action: Mouse moved to (645, 213)
Screenshot: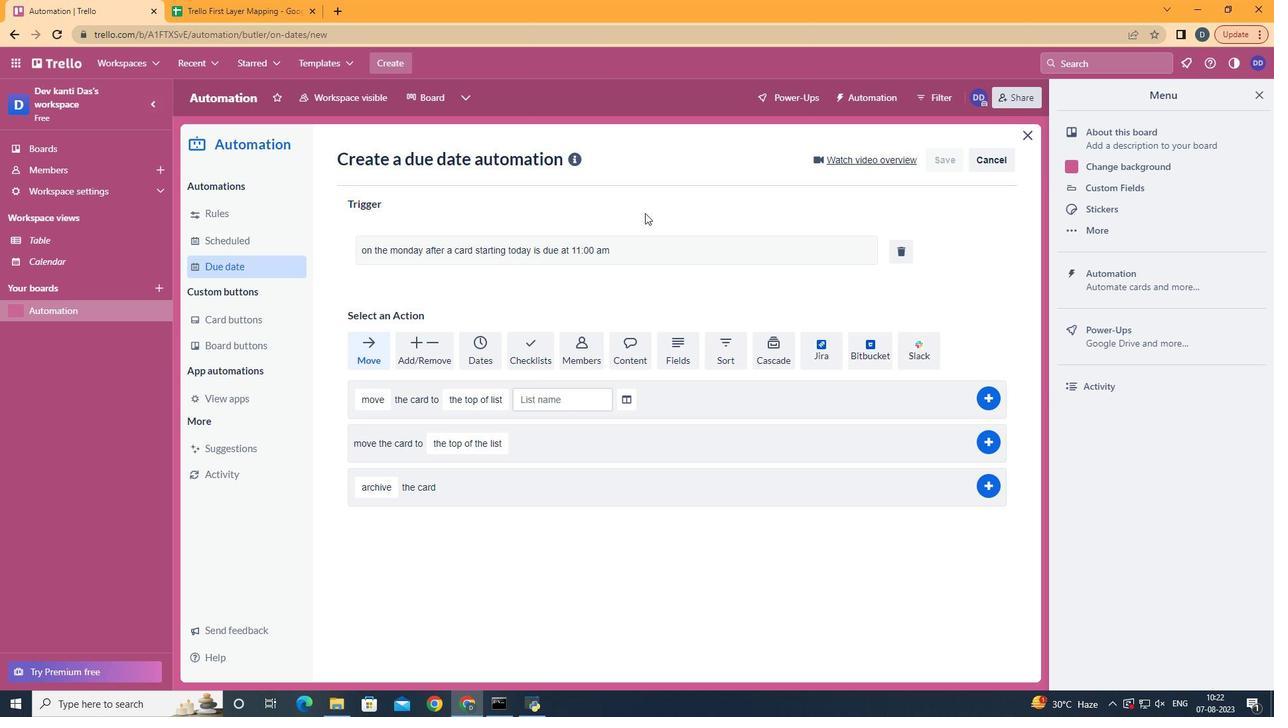 
